 Task: Open a blank sheet, save the file as Dubai.doc Insert a picture of 'Dubai'with name   Dubai.png  Change shape height to 9.4 select the picture, apply border and shading with setting 3-D, style Dashed line, color Yellow and width 1 pt
Action: Mouse moved to (30, 28)
Screenshot: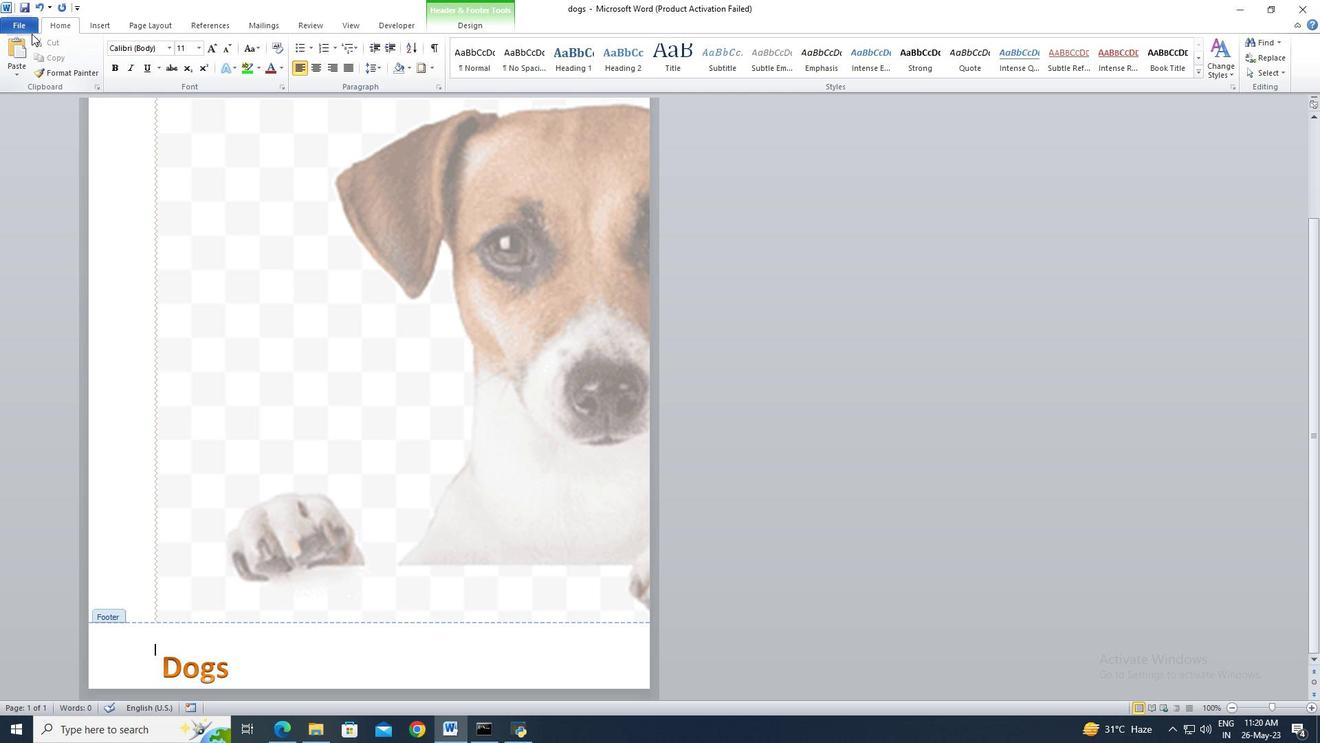 
Action: Mouse pressed left at (30, 28)
Screenshot: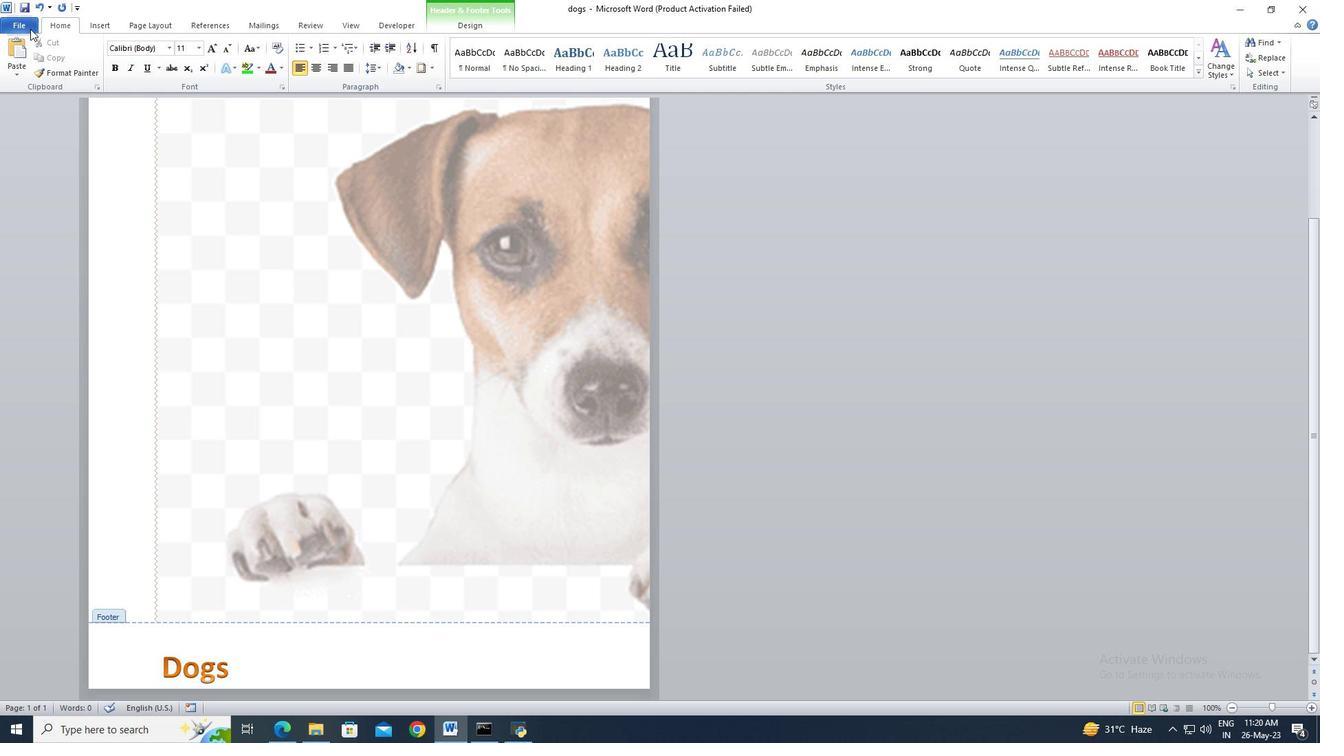
Action: Mouse moved to (37, 181)
Screenshot: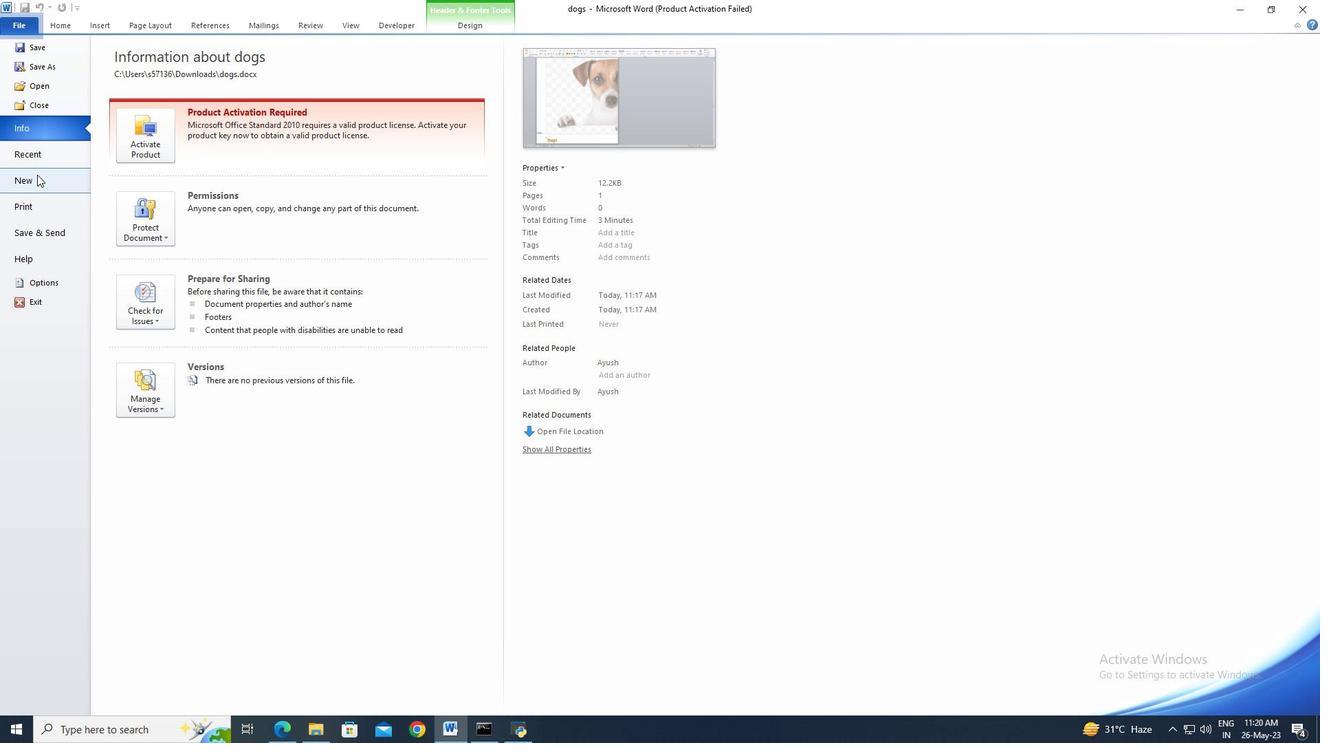 
Action: Mouse pressed left at (37, 181)
Screenshot: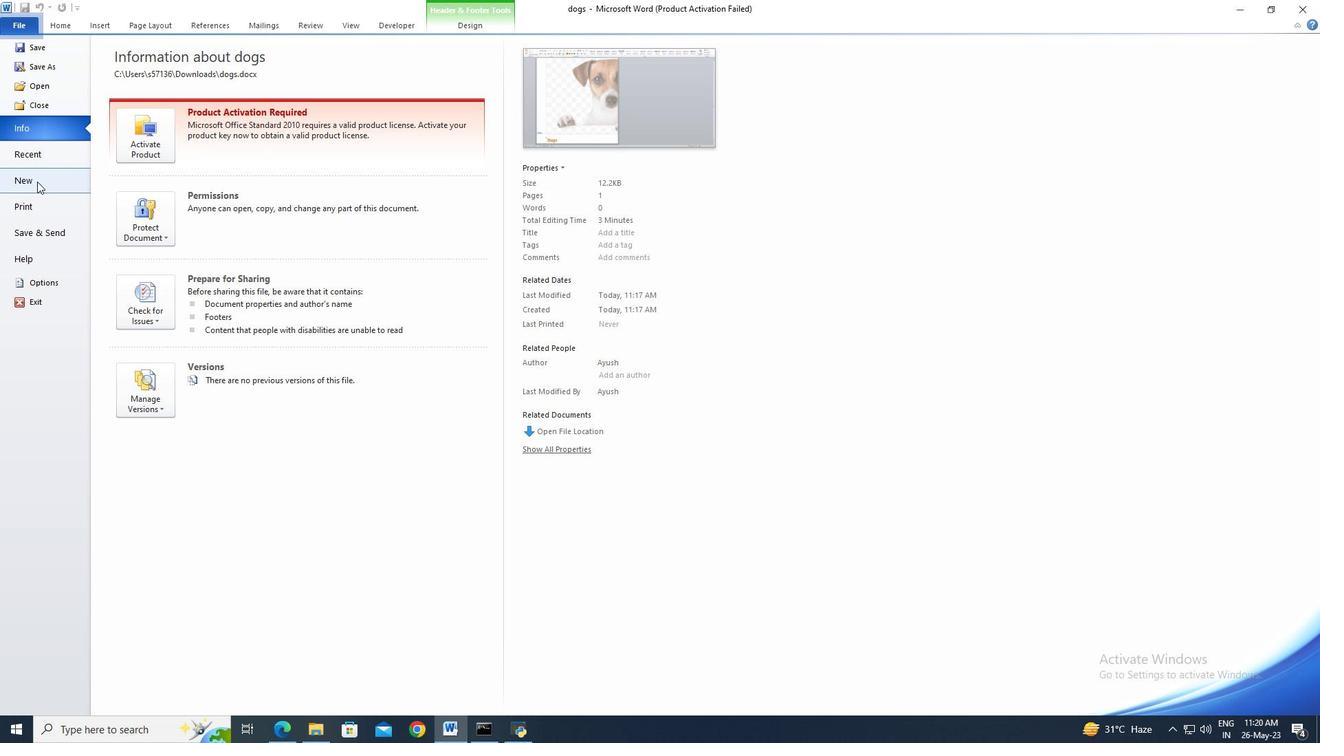 
Action: Mouse moved to (682, 333)
Screenshot: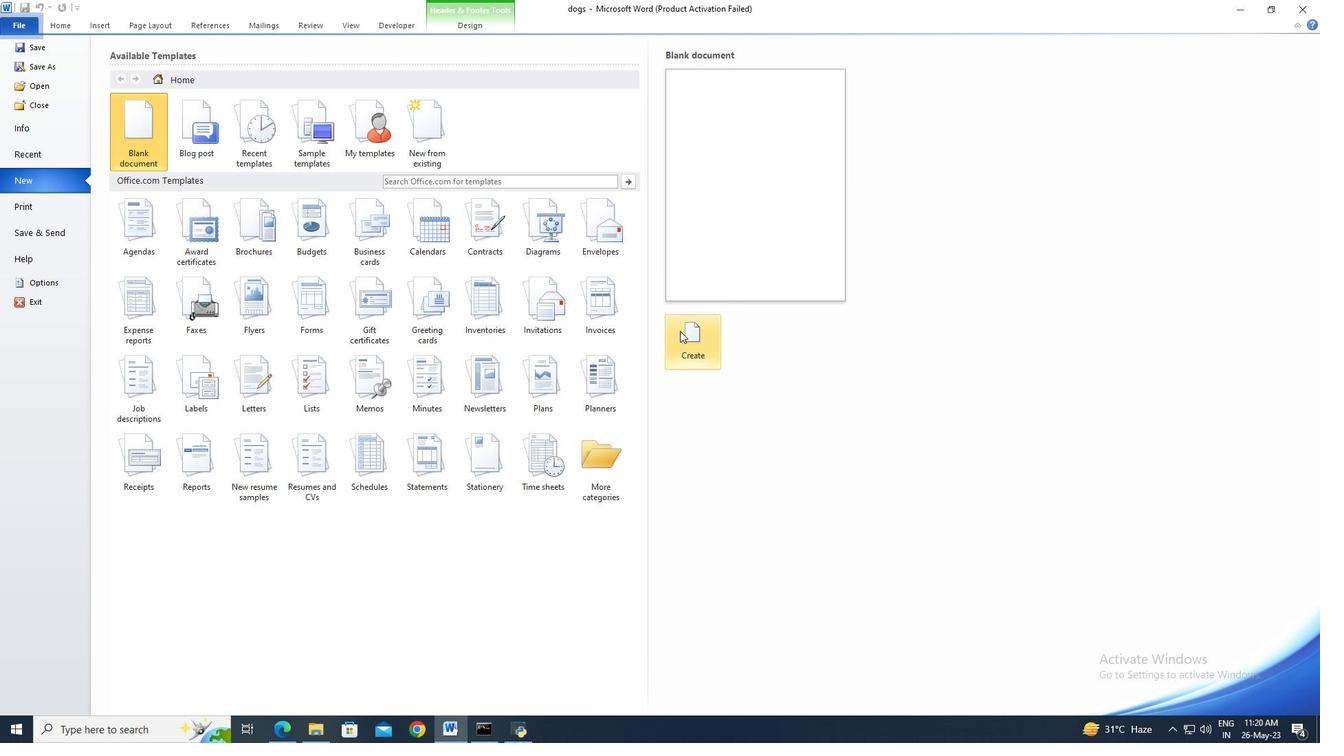 
Action: Mouse pressed left at (682, 333)
Screenshot: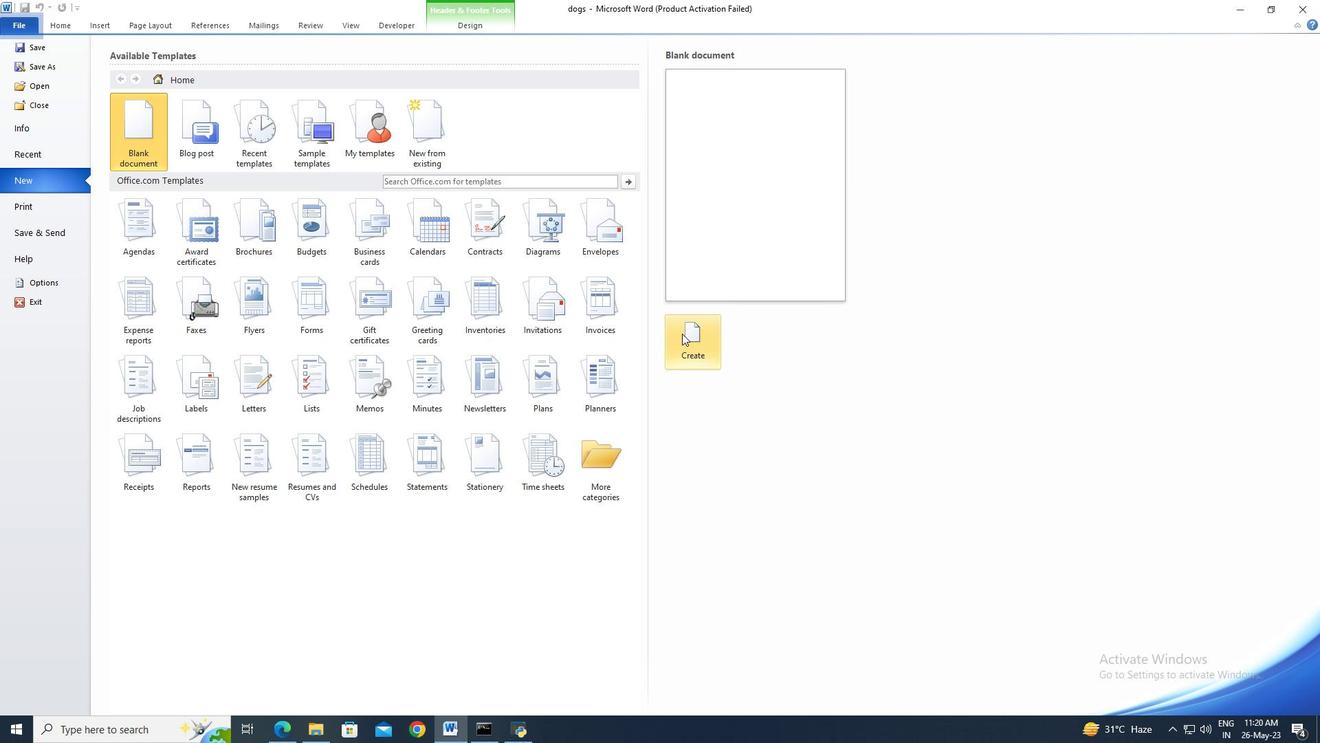 
Action: Mouse moved to (34, 29)
Screenshot: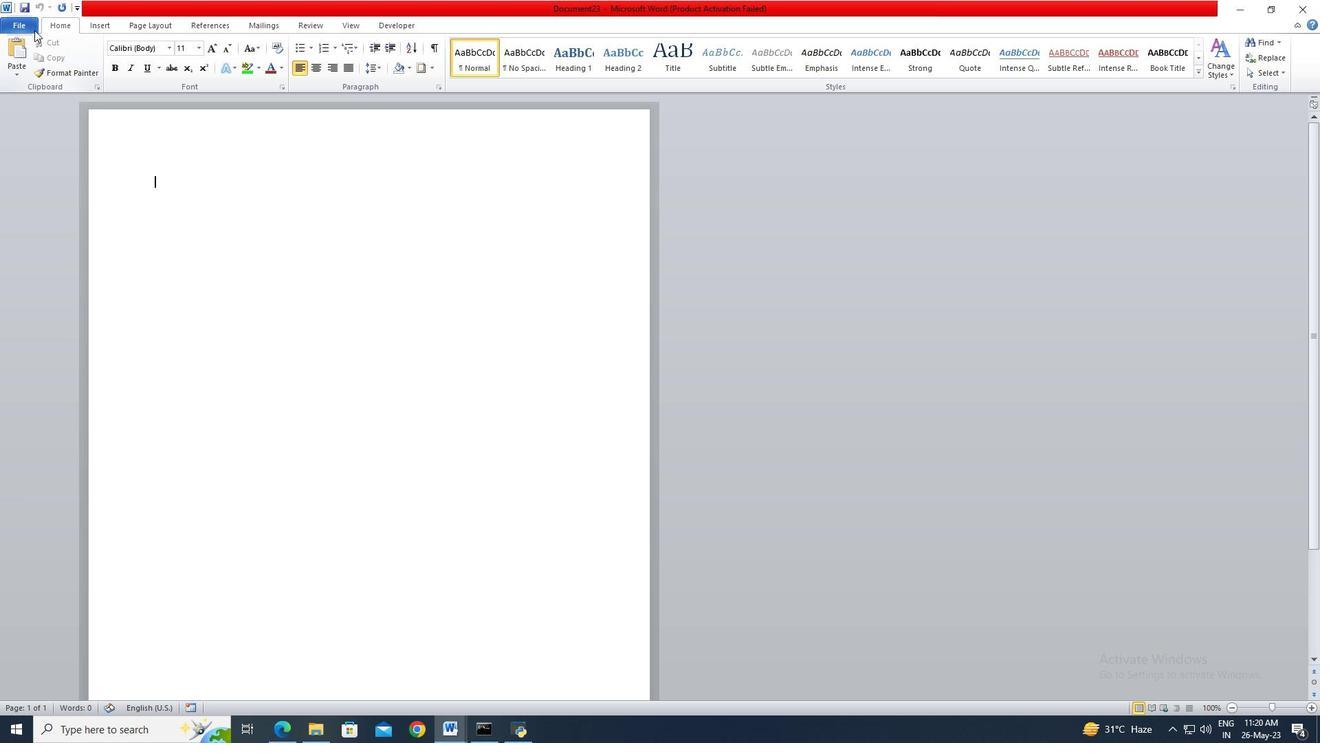 
Action: Mouse pressed left at (34, 29)
Screenshot: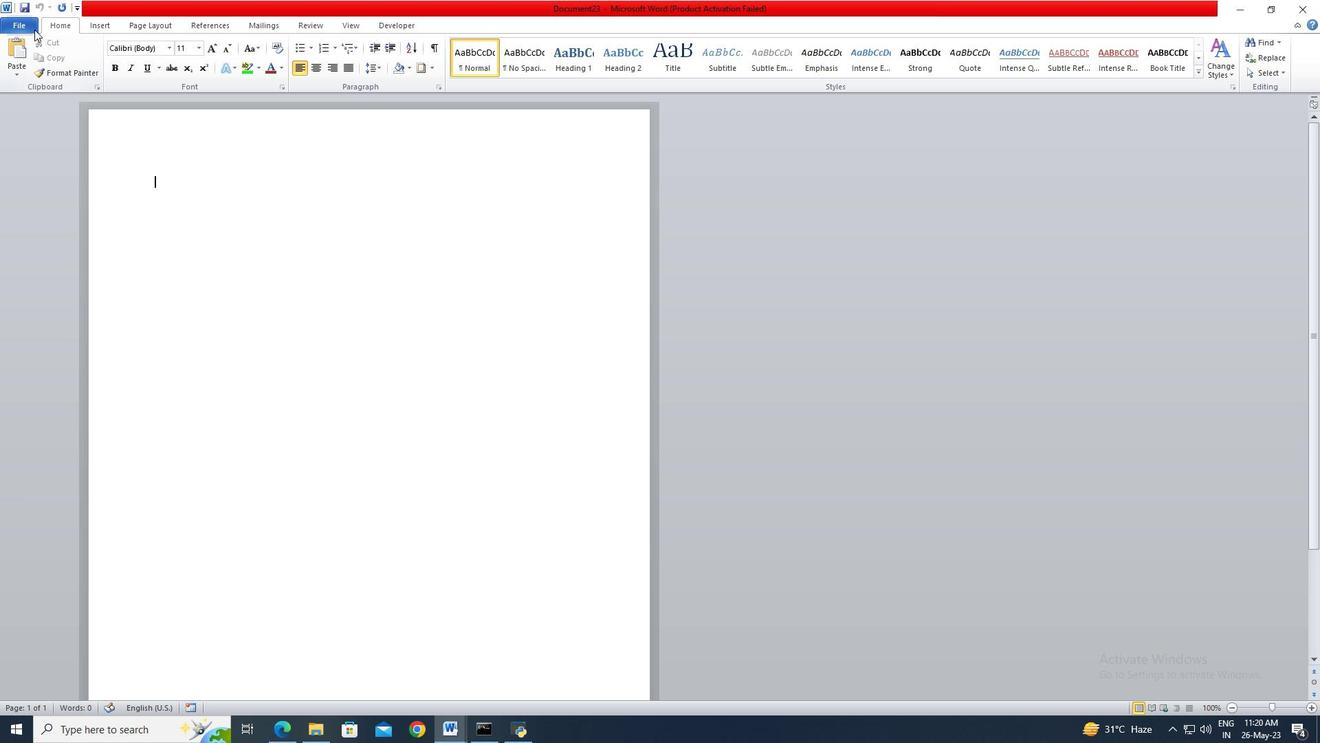
Action: Mouse moved to (38, 66)
Screenshot: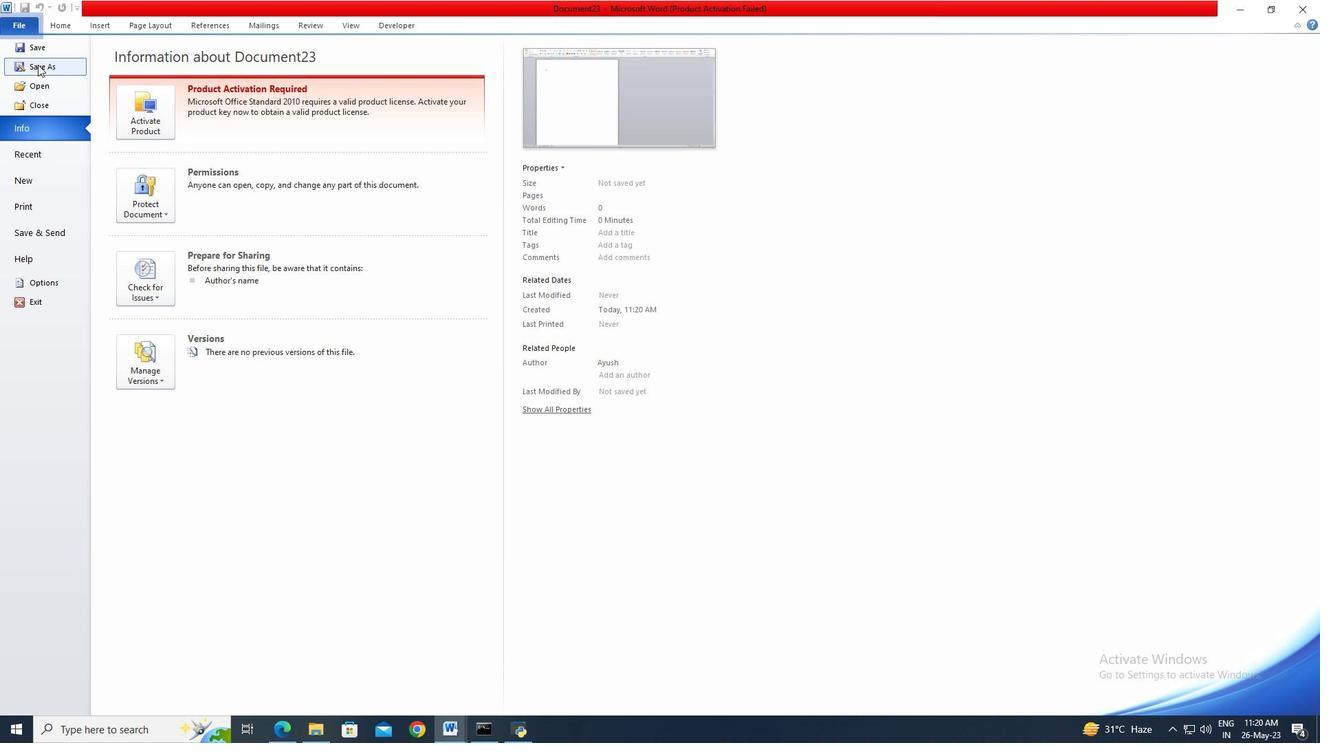 
Action: Mouse pressed left at (38, 66)
Screenshot: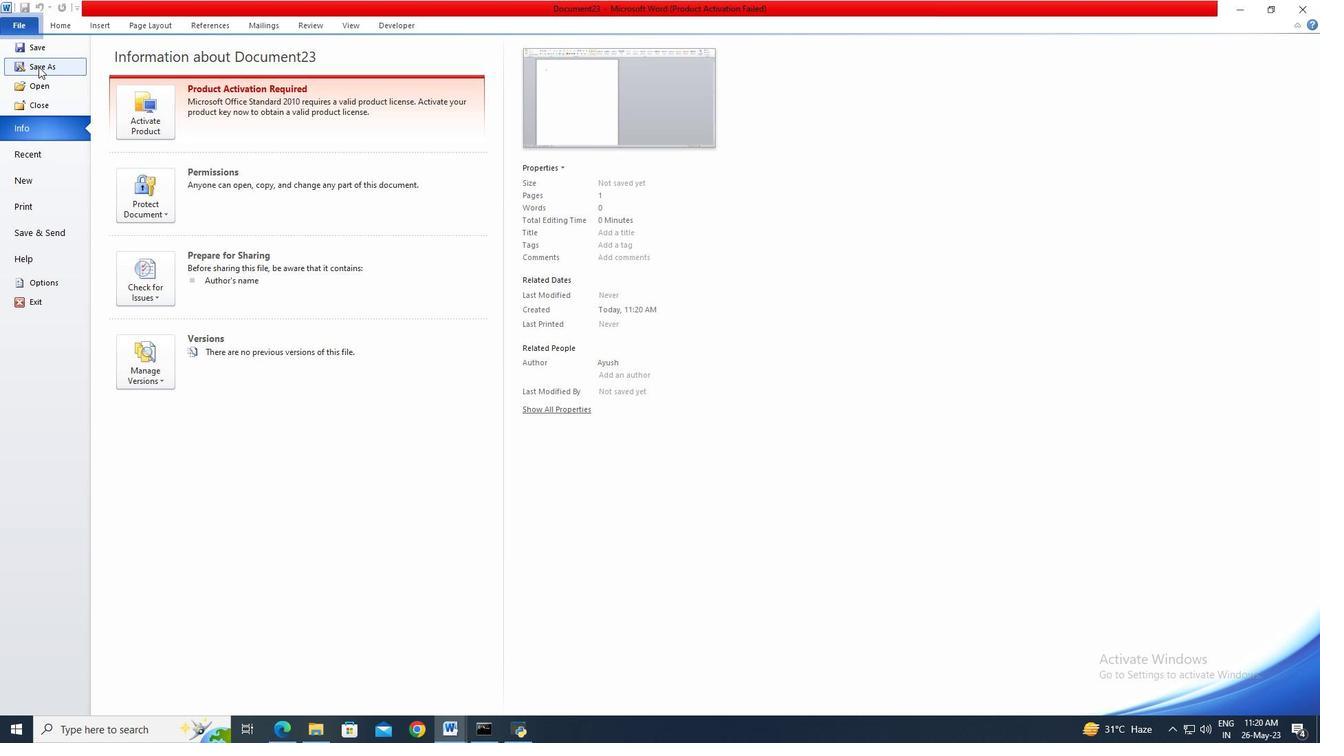 
Action: Mouse moved to (70, 154)
Screenshot: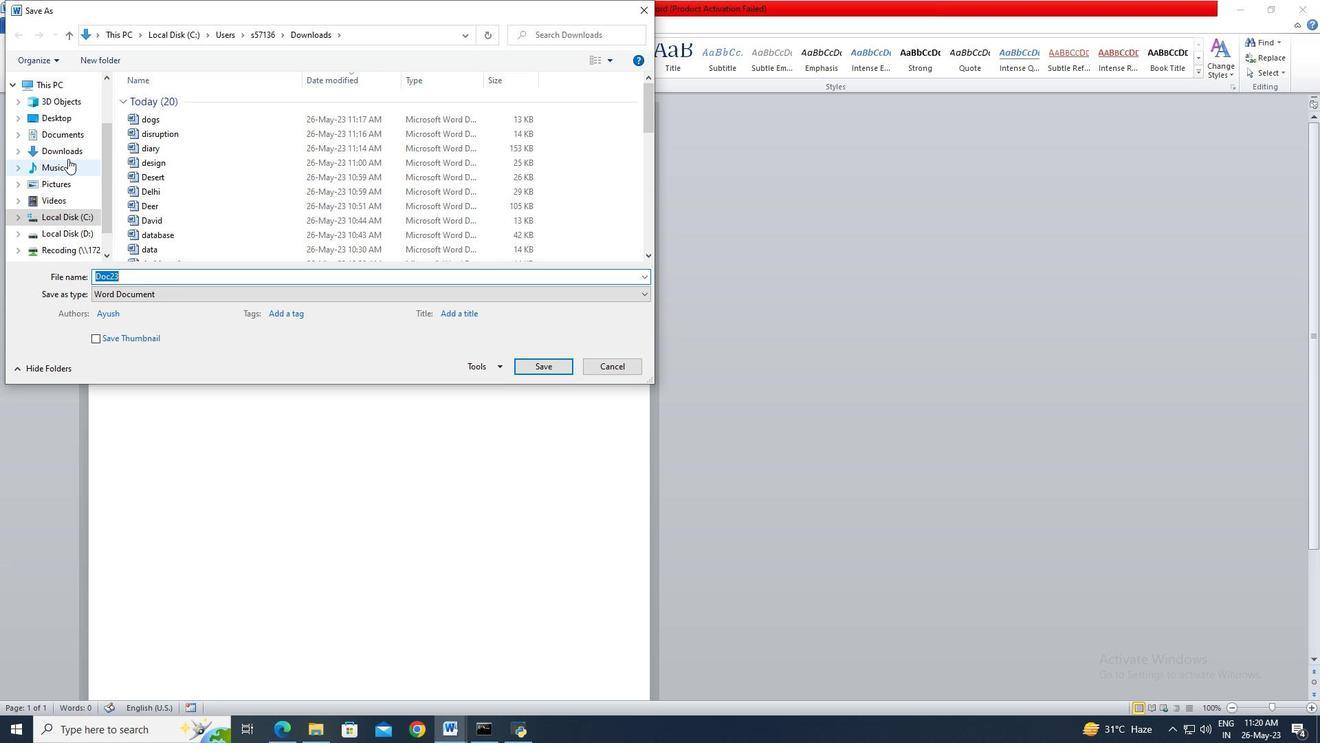 
Action: Mouse pressed left at (70, 154)
Screenshot: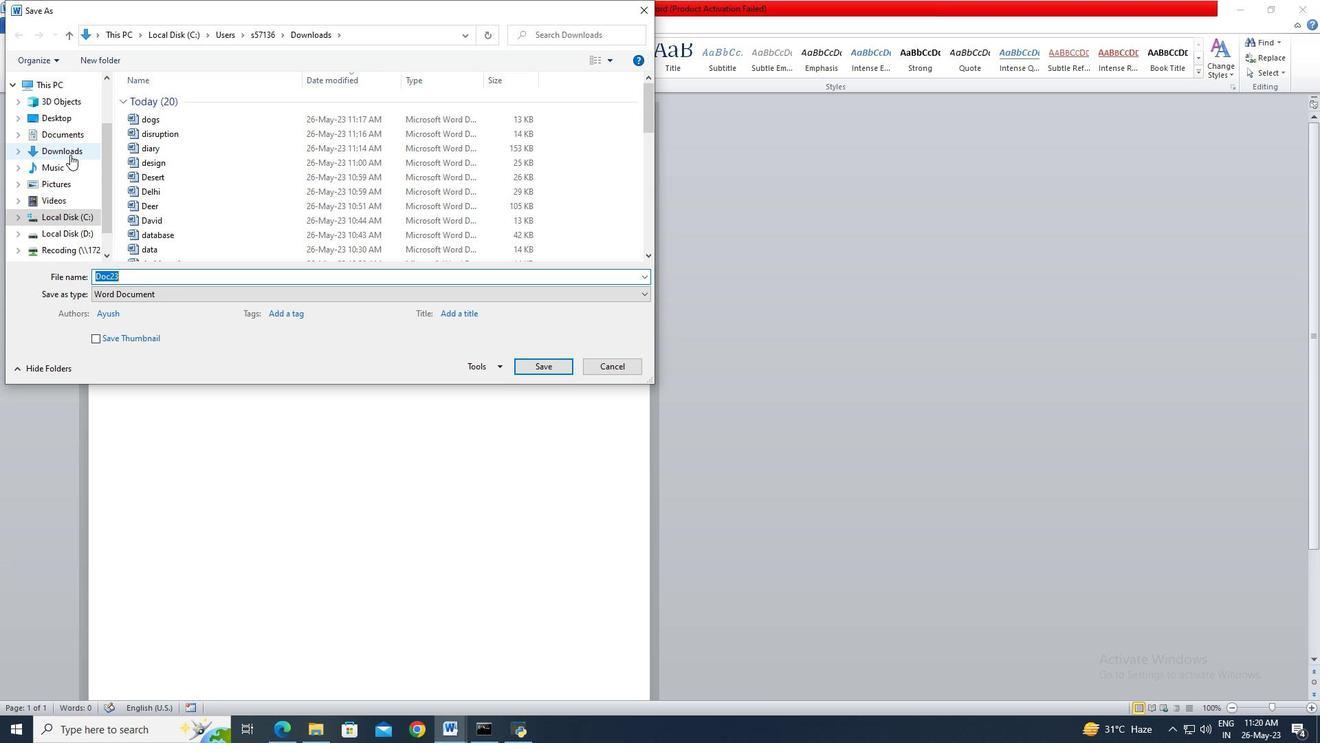 
Action: Mouse moved to (136, 275)
Screenshot: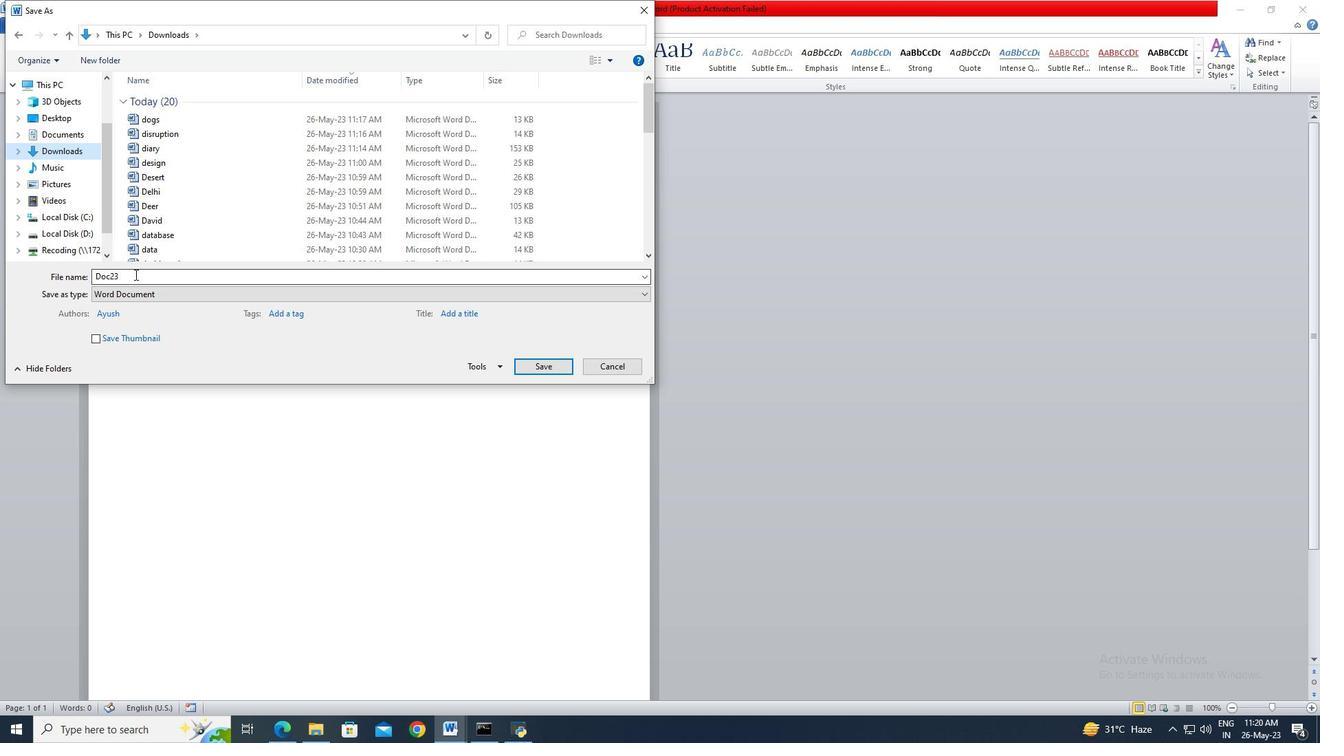 
Action: Mouse pressed left at (136, 275)
Screenshot: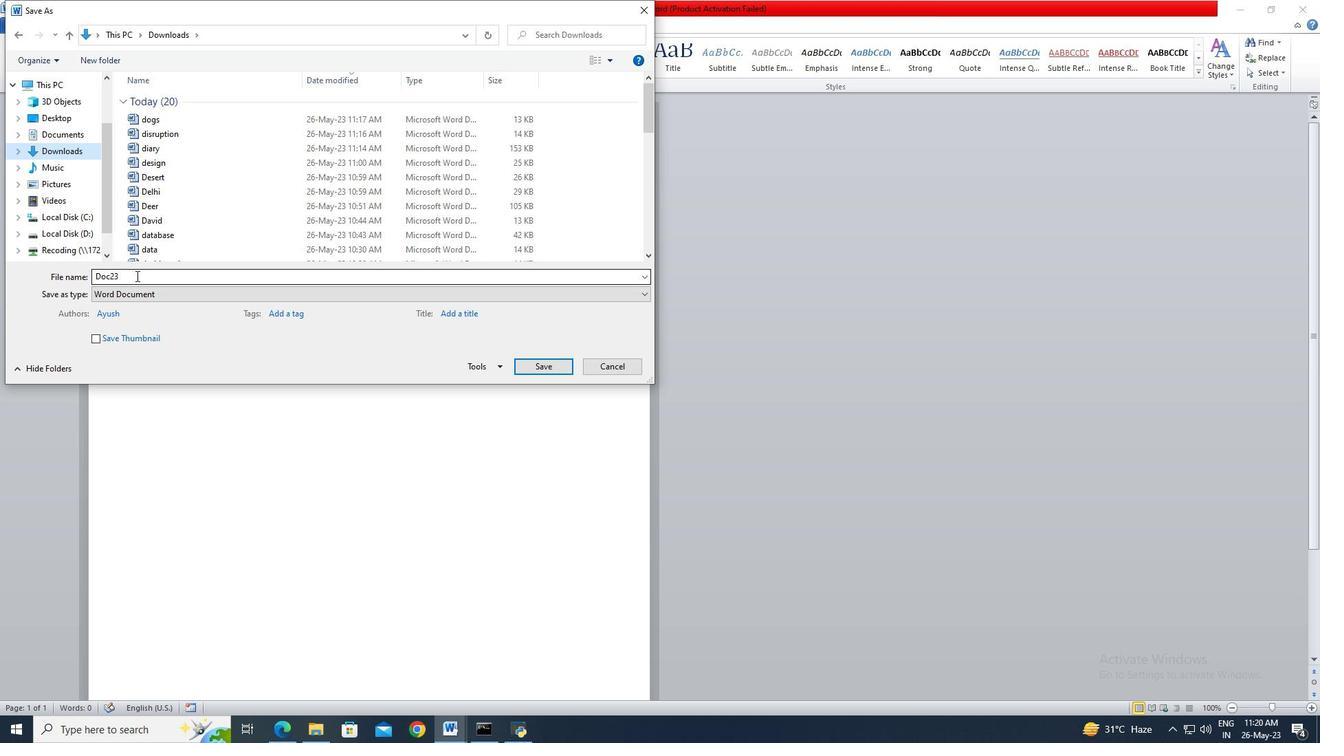 
Action: Key pressed <Key.shift>Dubai
Screenshot: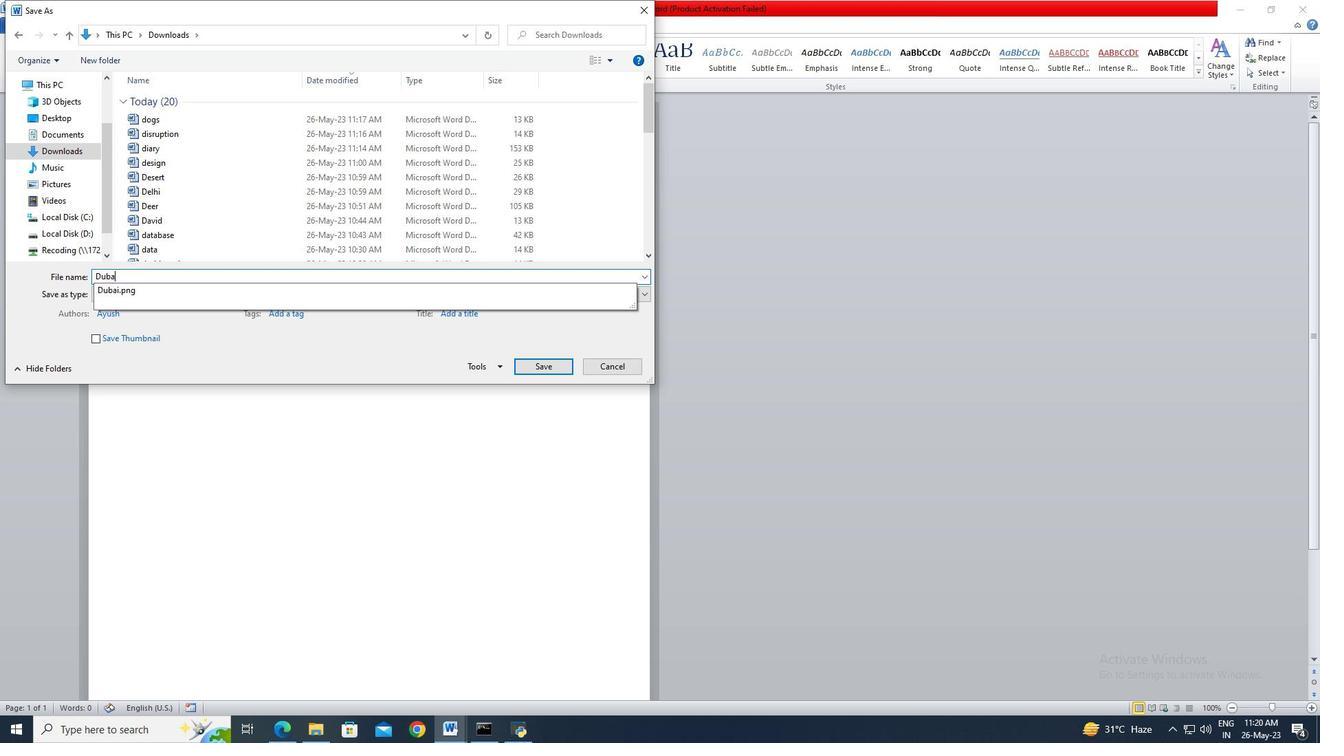 
Action: Mouse moved to (525, 370)
Screenshot: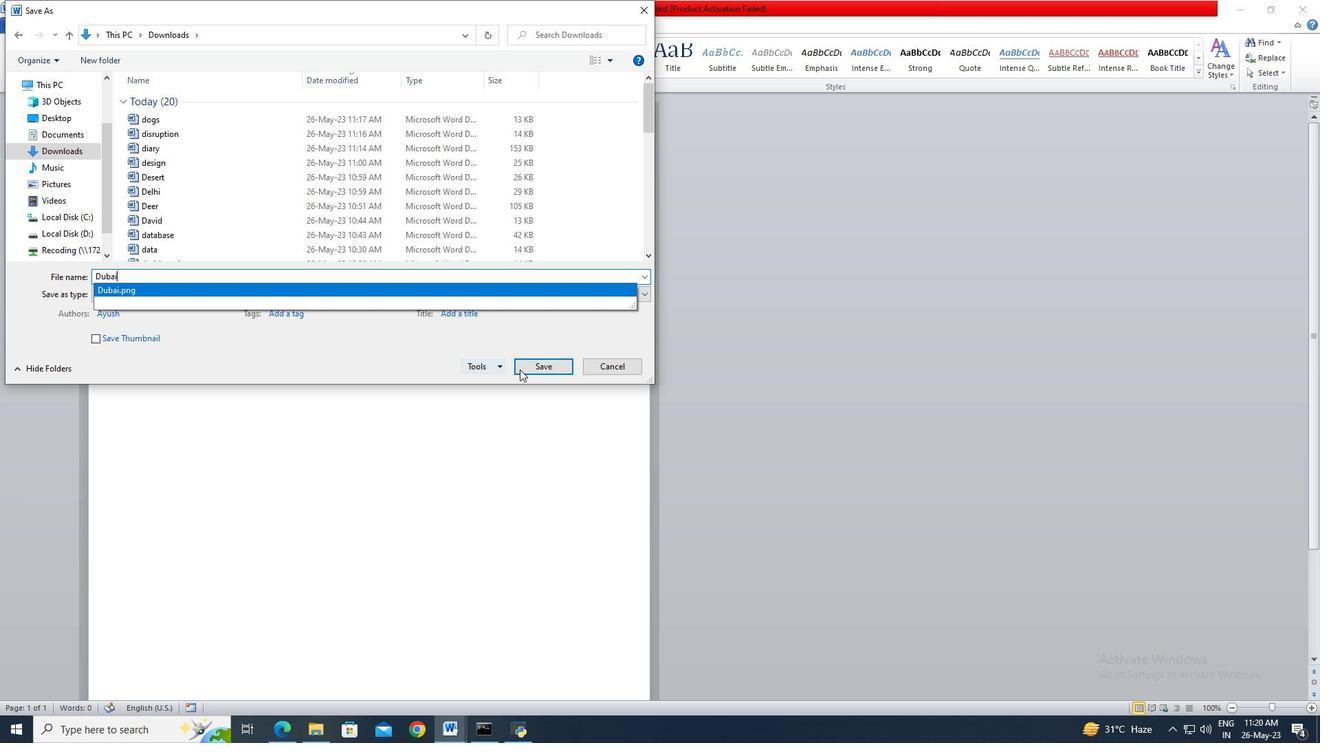 
Action: Mouse pressed left at (525, 370)
Screenshot: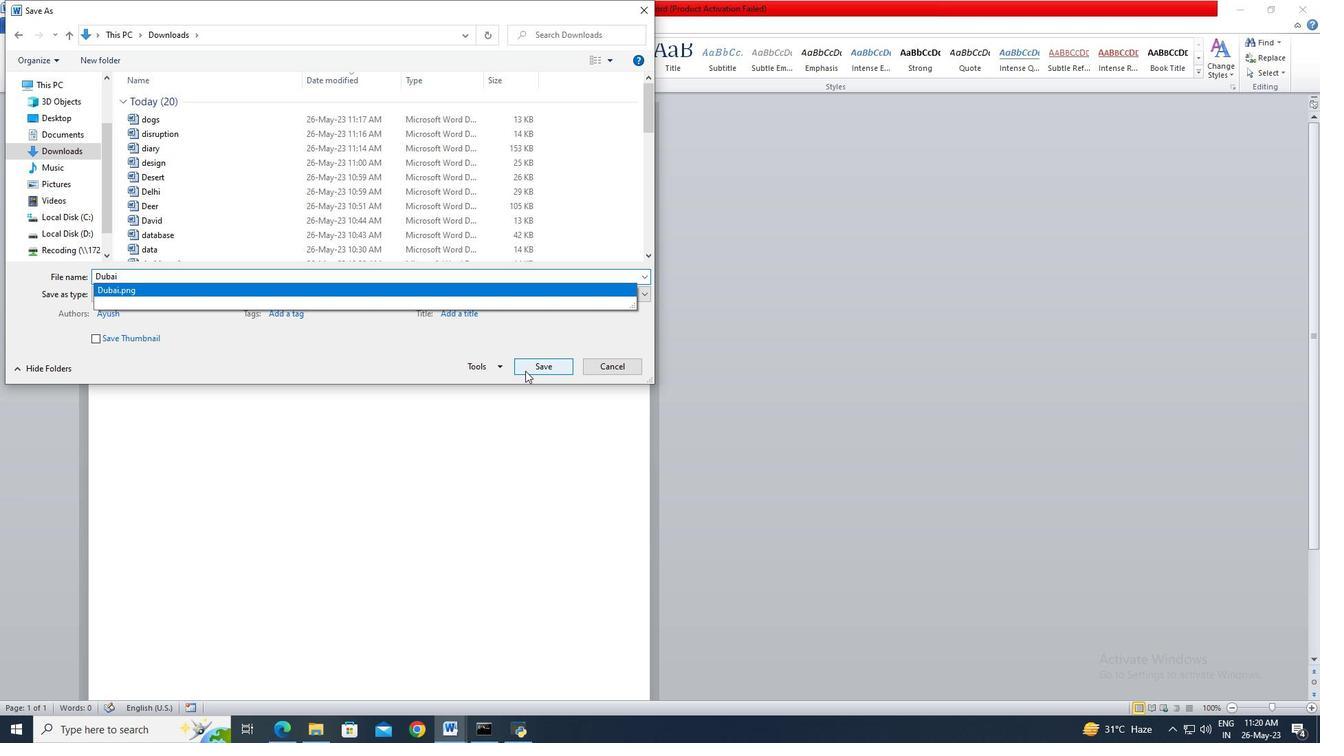 
Action: Mouse moved to (112, 28)
Screenshot: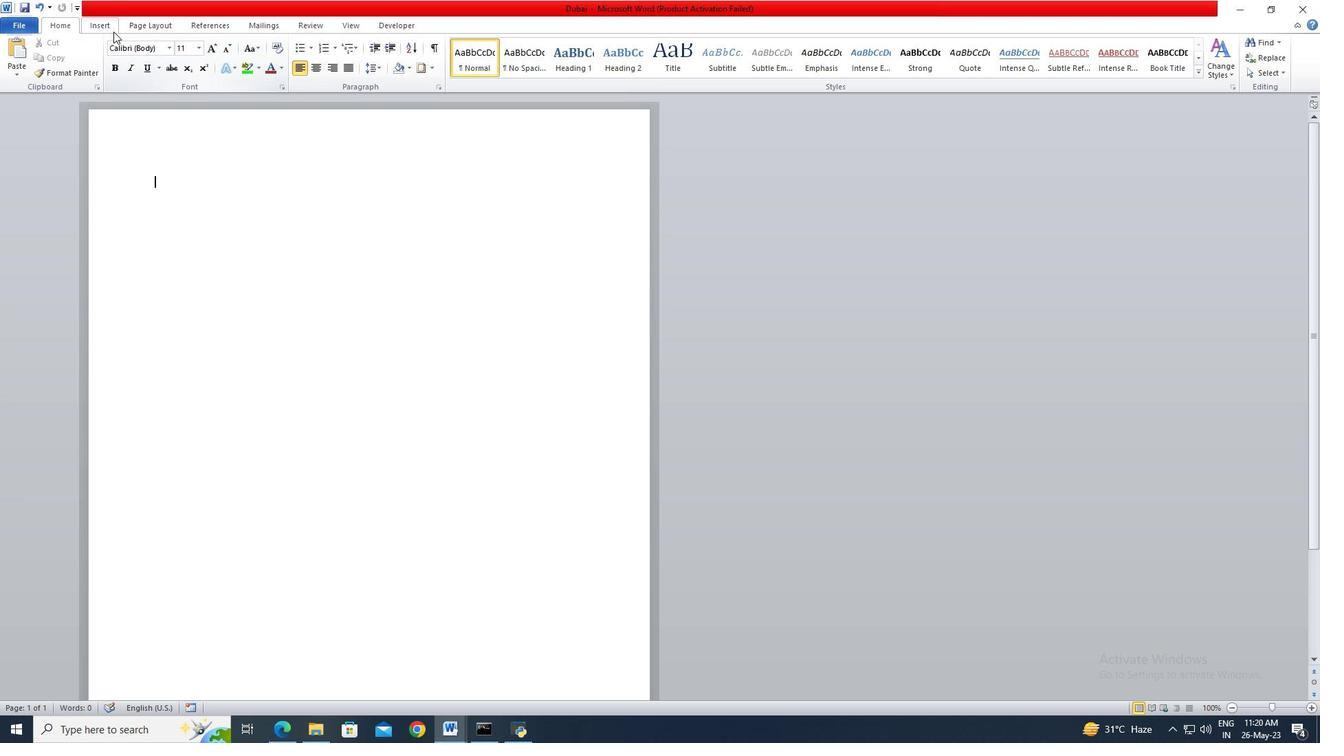 
Action: Mouse pressed left at (112, 28)
Screenshot: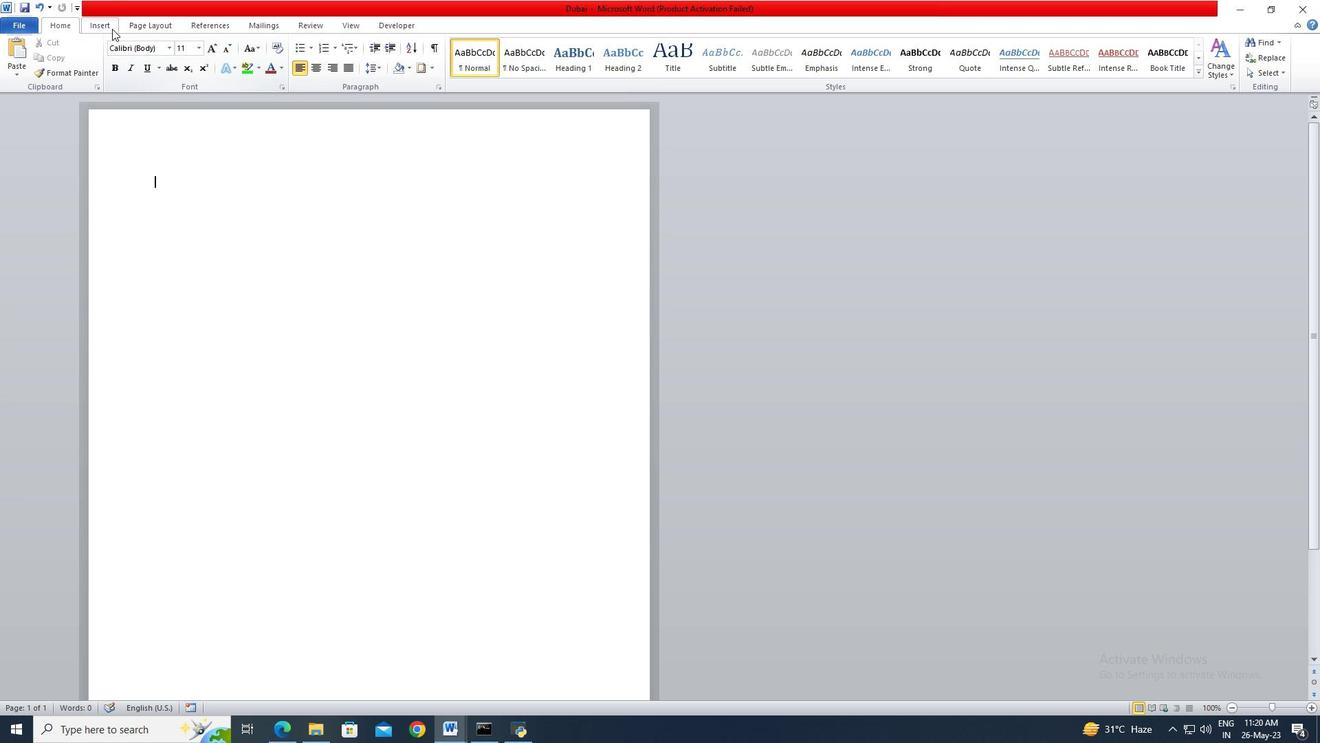 
Action: Mouse moved to (141, 61)
Screenshot: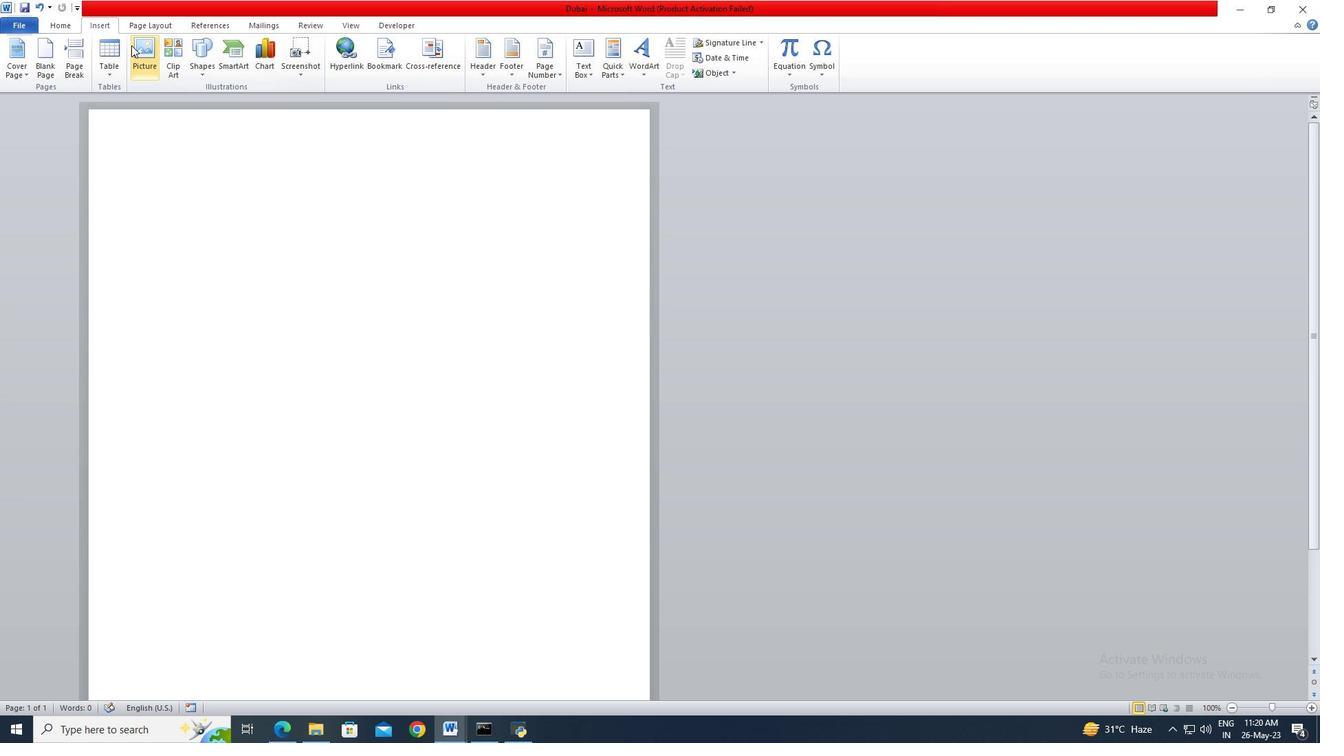 
Action: Mouse pressed left at (141, 61)
Screenshot: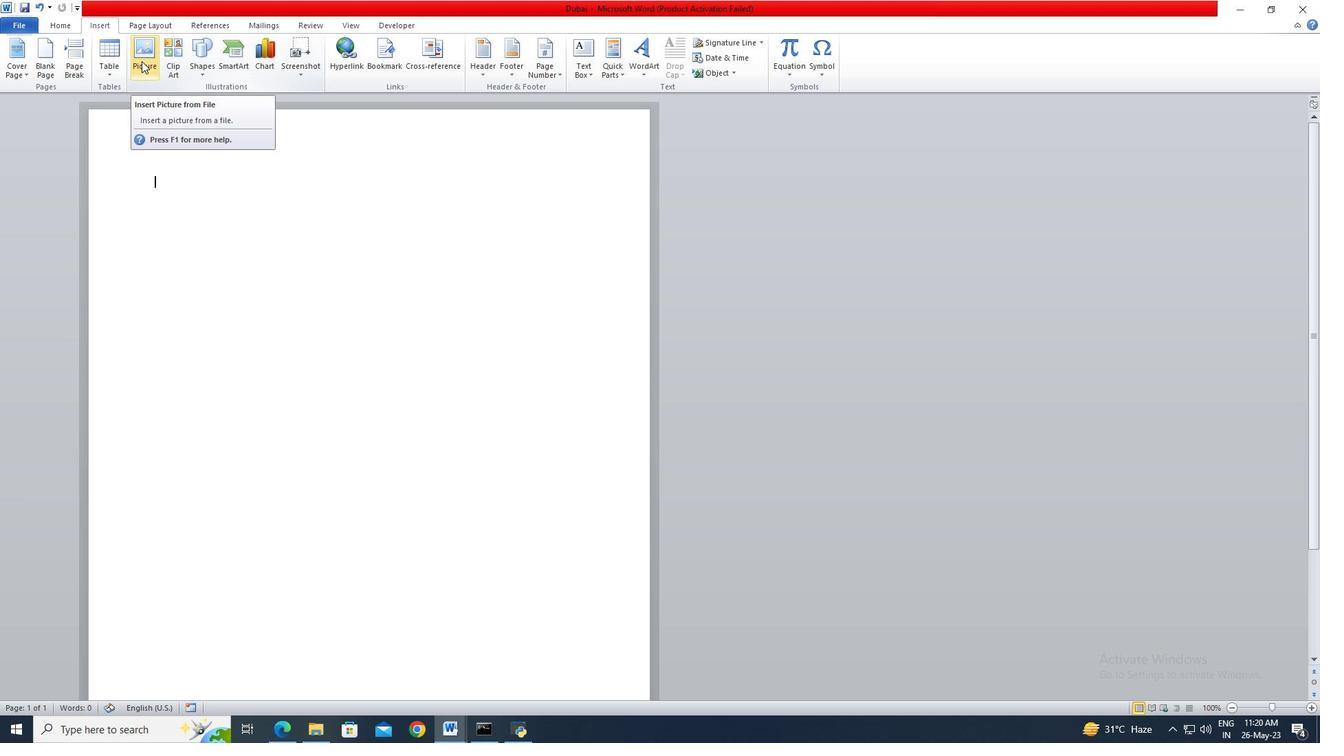 
Action: Mouse moved to (154, 118)
Screenshot: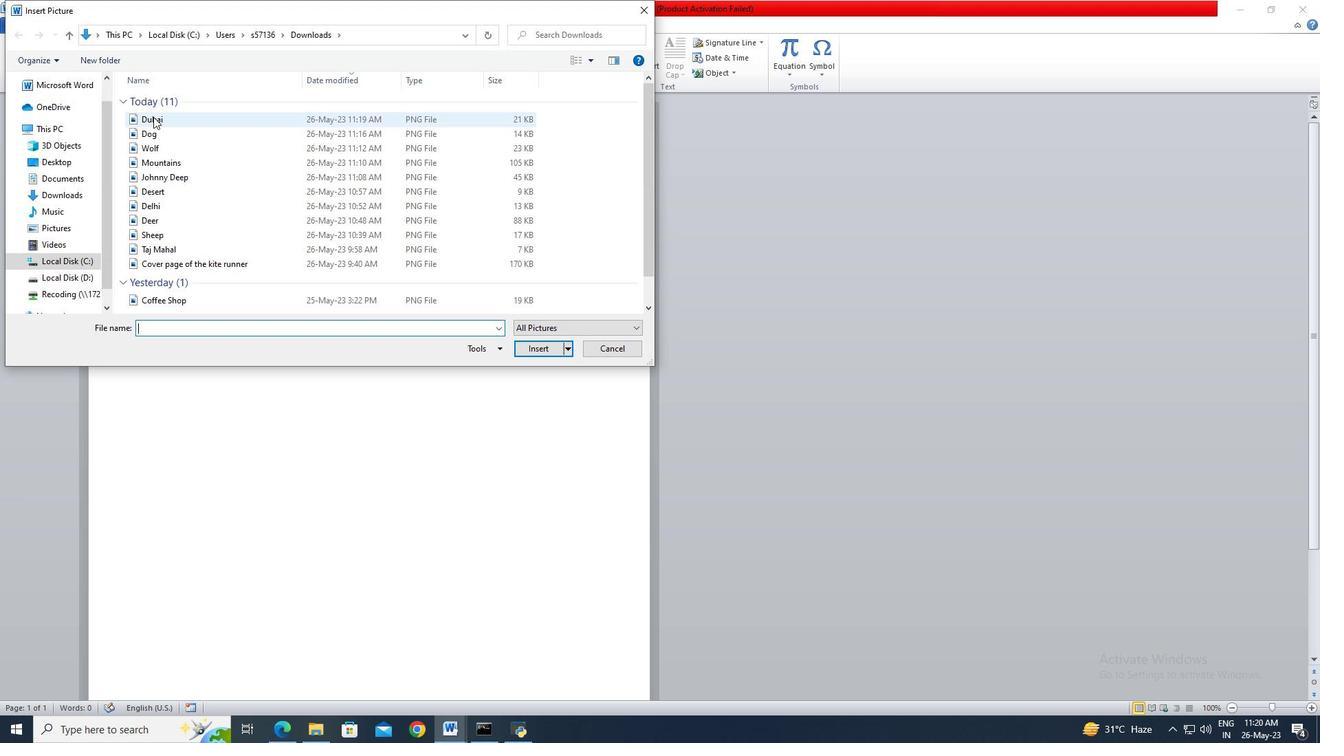 
Action: Mouse pressed left at (154, 118)
Screenshot: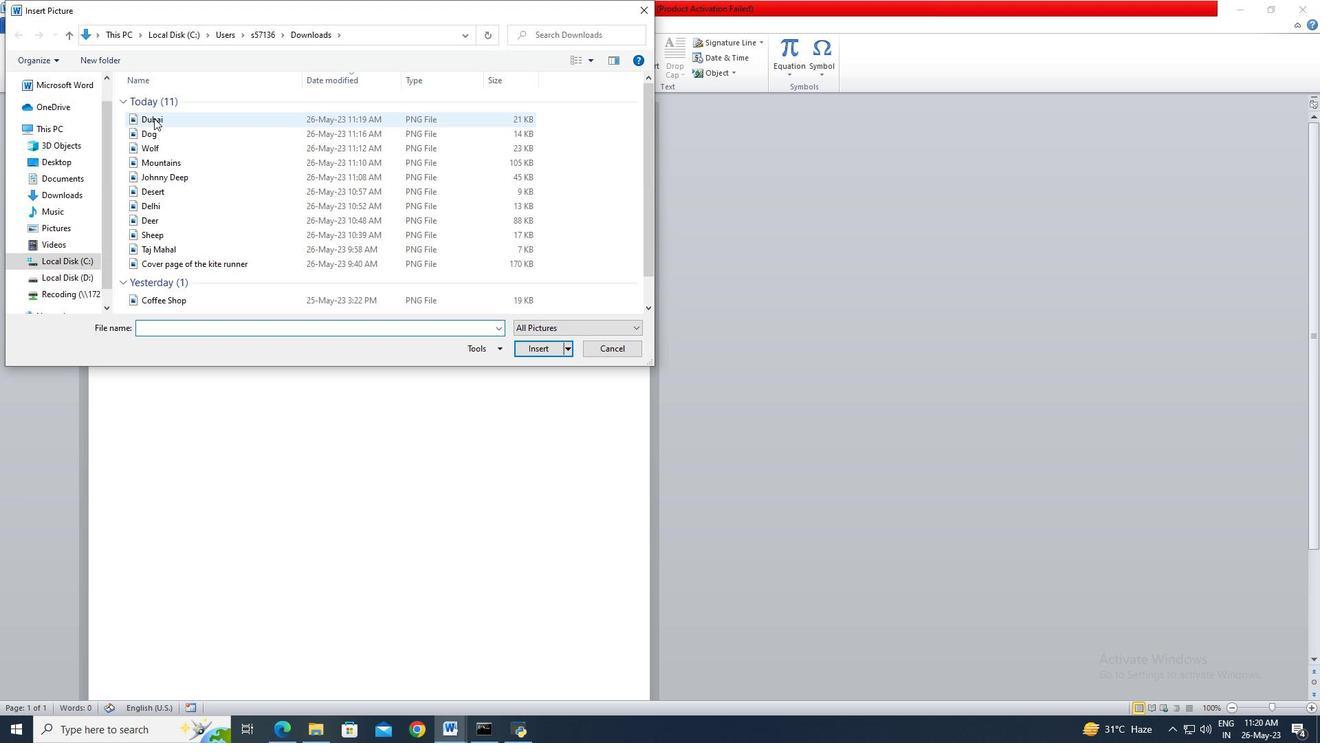 
Action: Mouse moved to (525, 348)
Screenshot: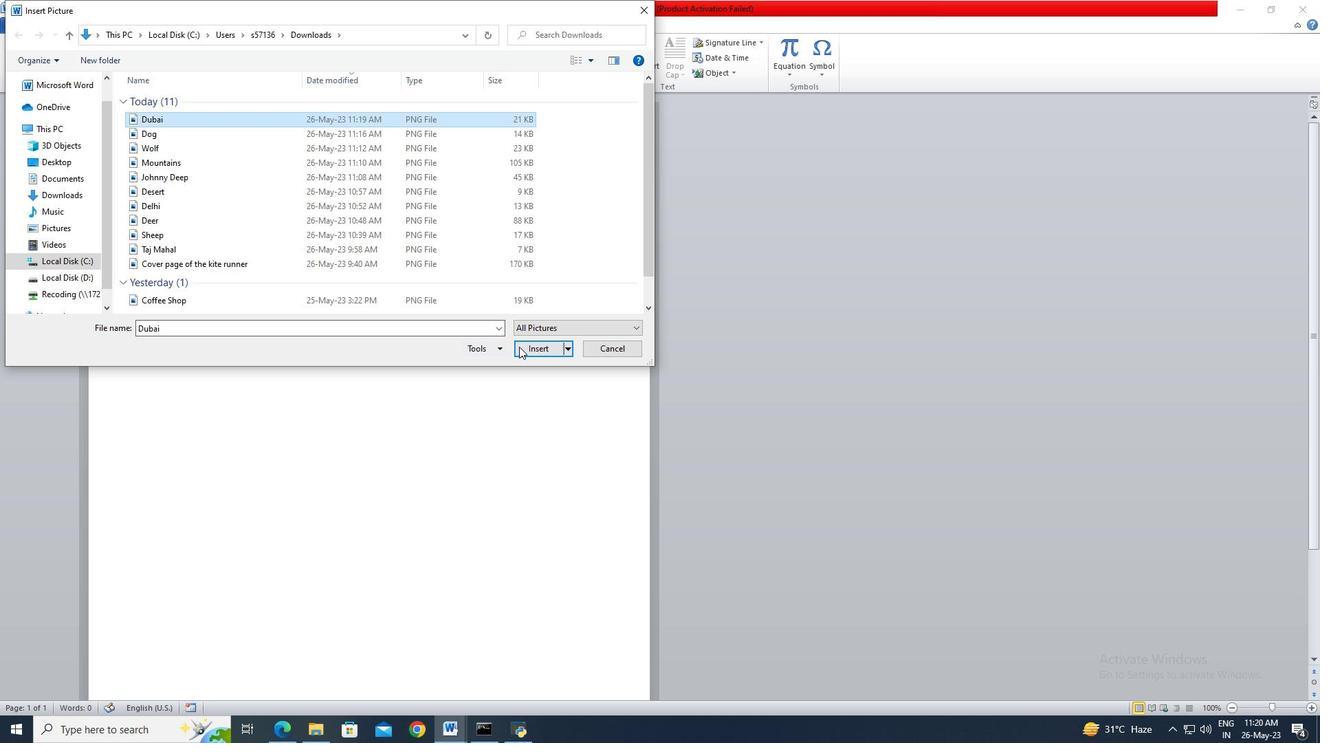 
Action: Mouse pressed left at (525, 348)
Screenshot: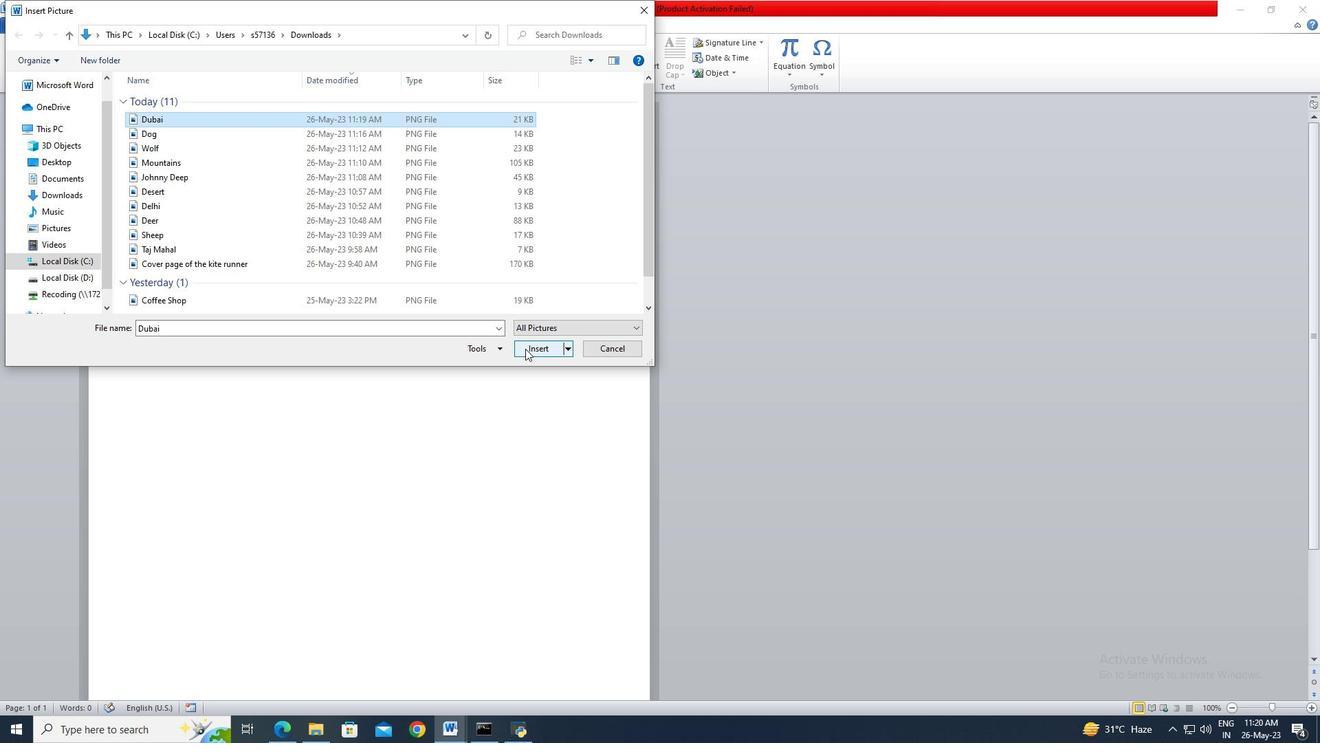 
Action: Mouse moved to (1284, 51)
Screenshot: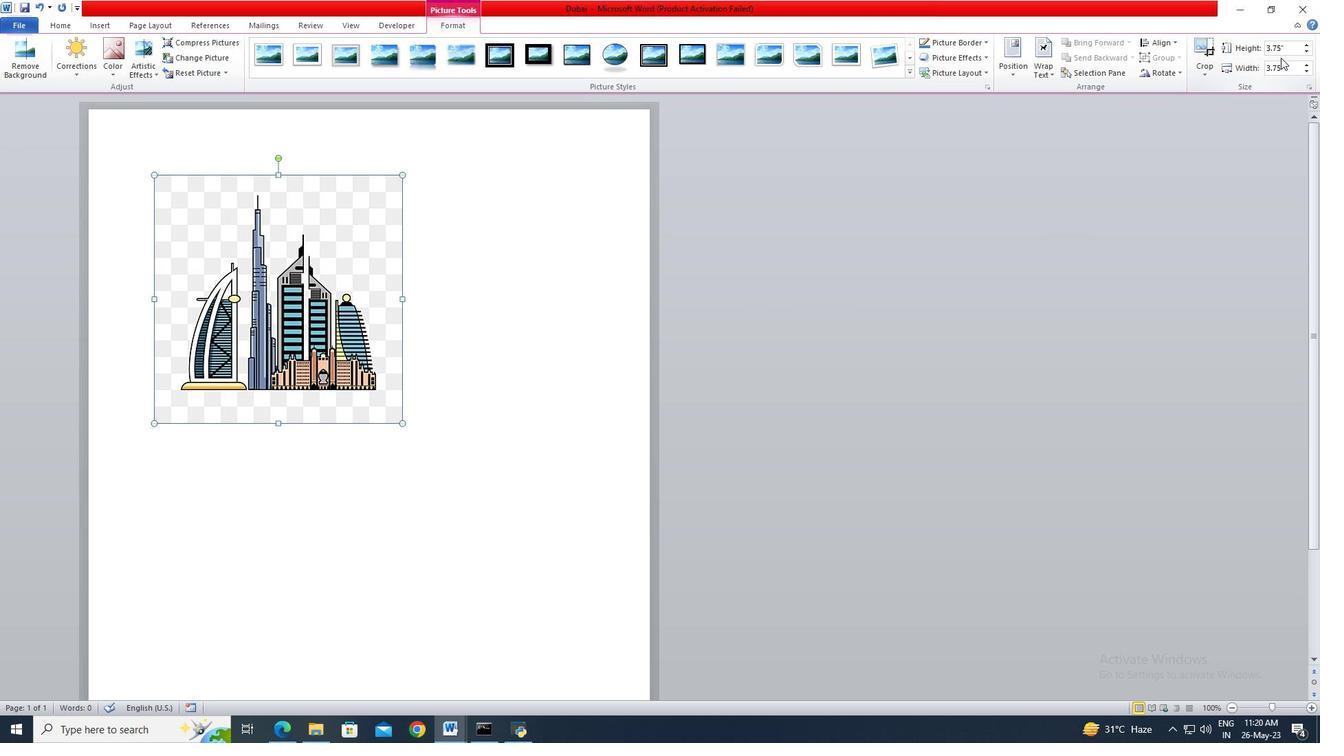 
Action: Mouse pressed left at (1284, 51)
Screenshot: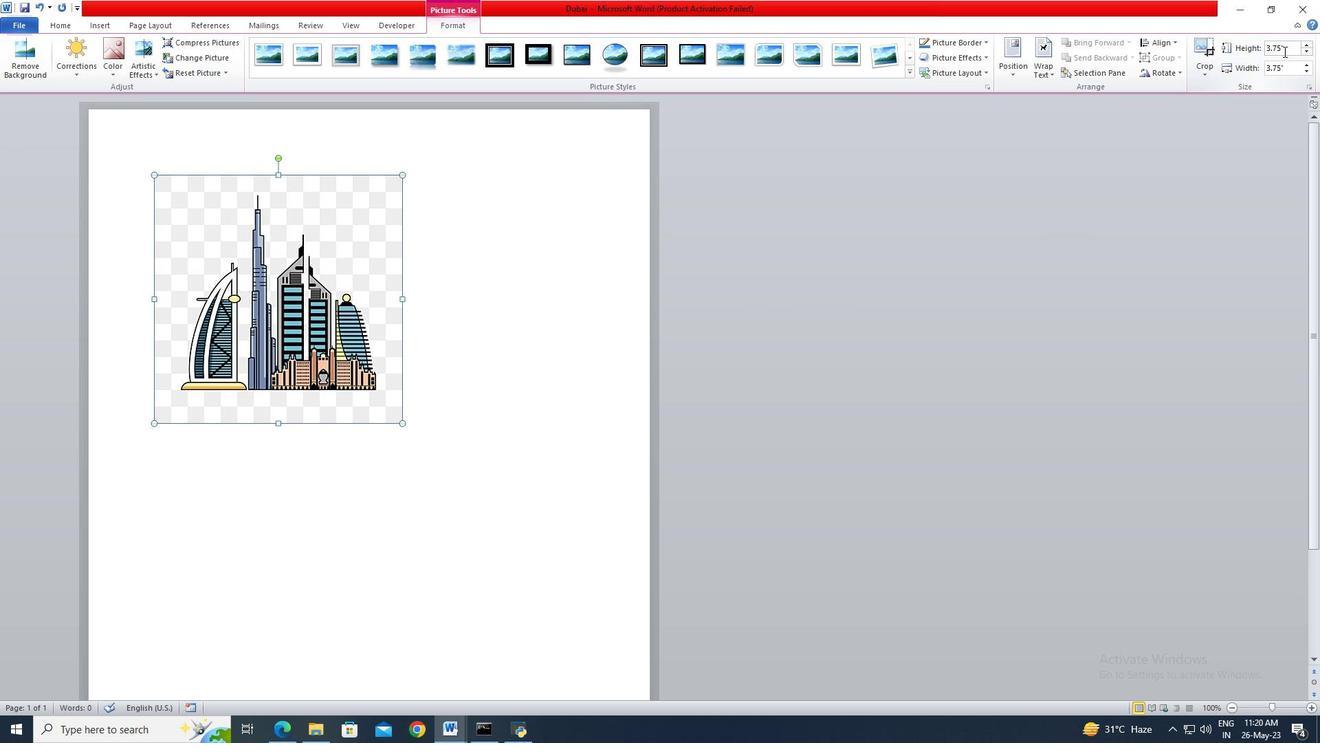 
Action: Key pressed 9.4<Key.enter>
Screenshot: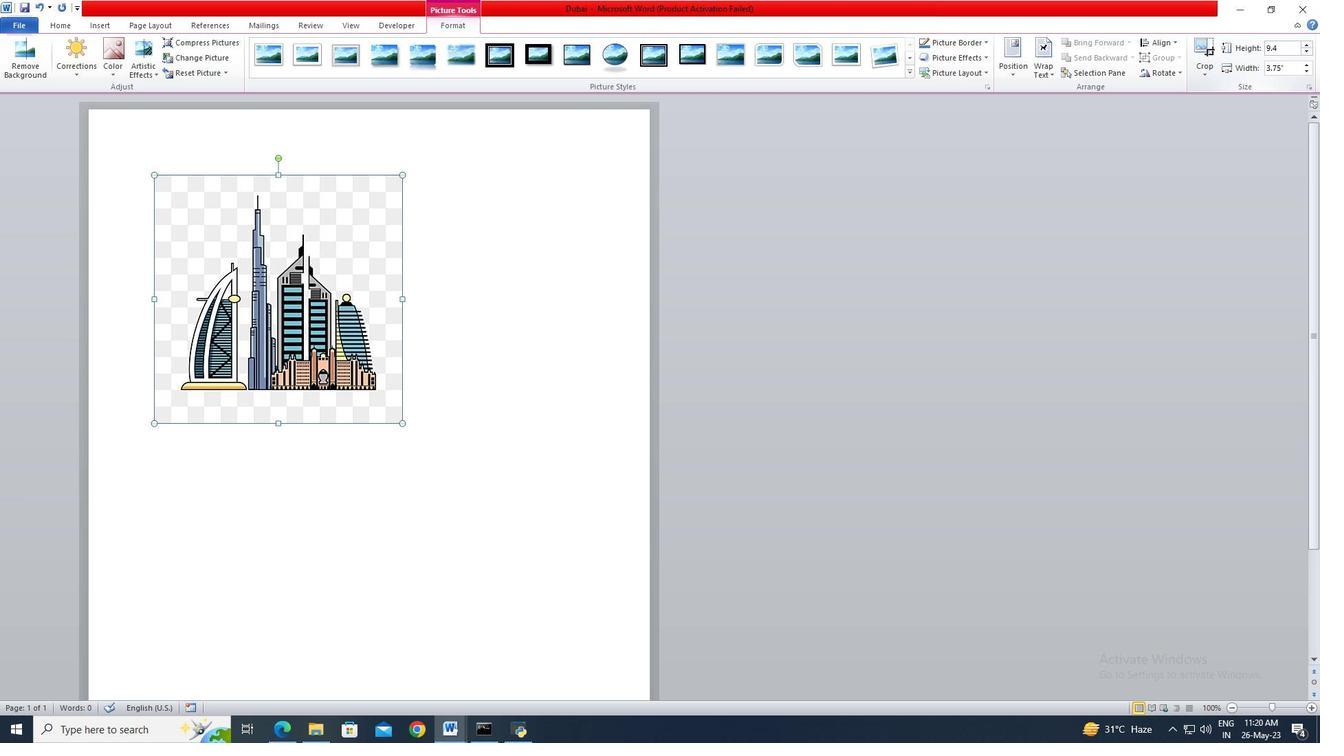 
Action: Mouse moved to (70, 30)
Screenshot: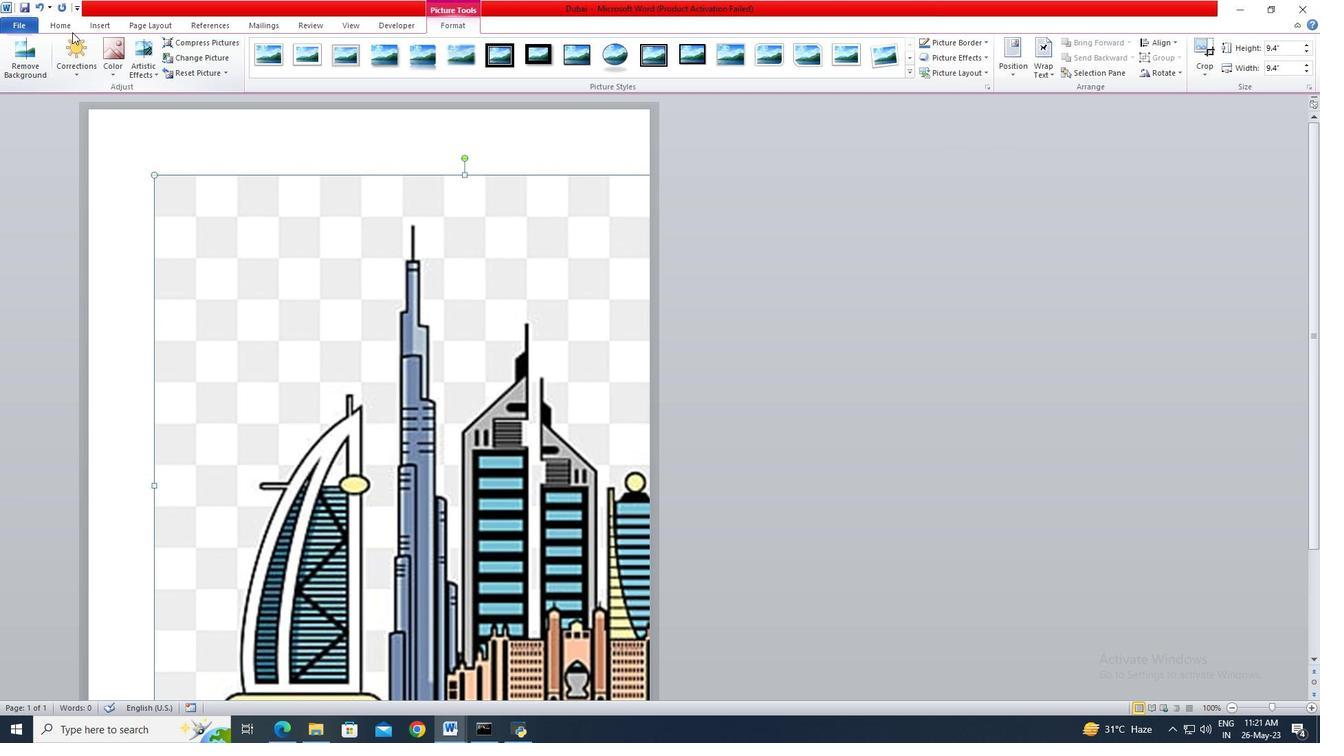 
Action: Mouse pressed left at (70, 30)
Screenshot: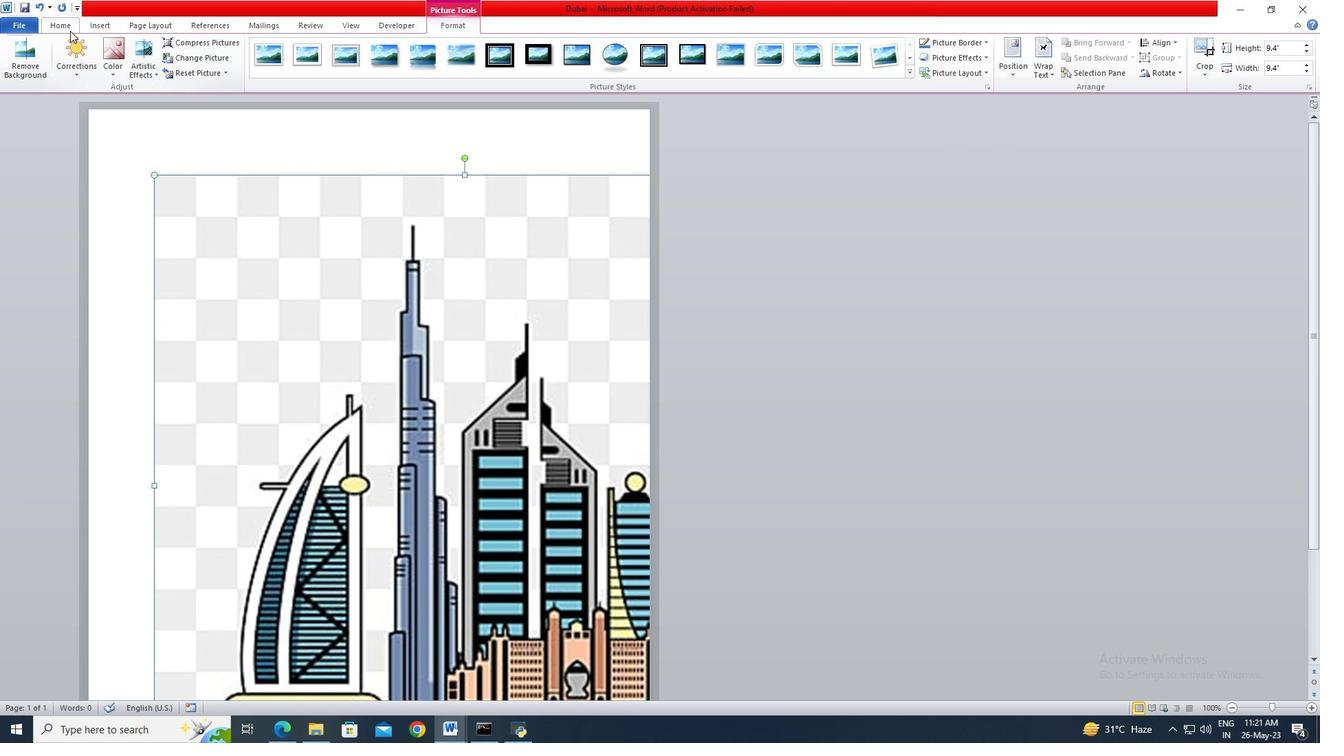 
Action: Mouse moved to (434, 70)
Screenshot: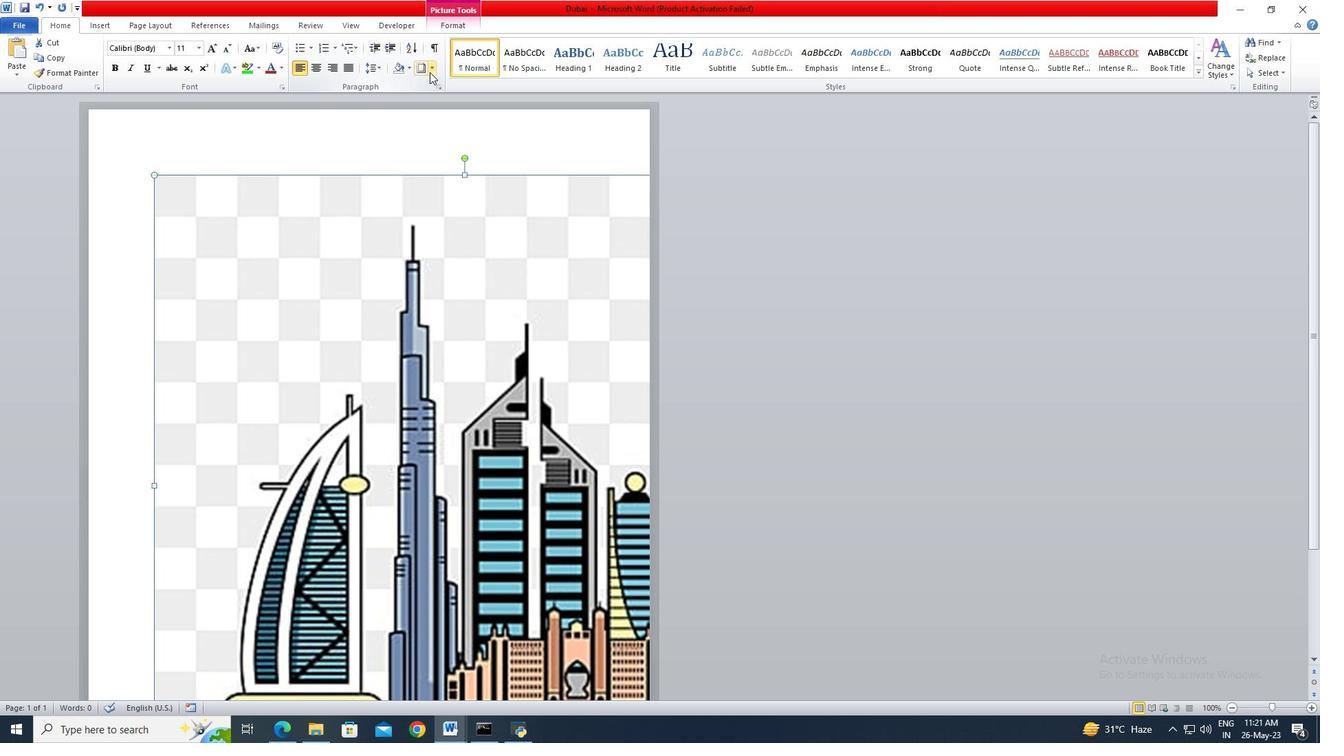 
Action: Mouse pressed left at (434, 70)
Screenshot: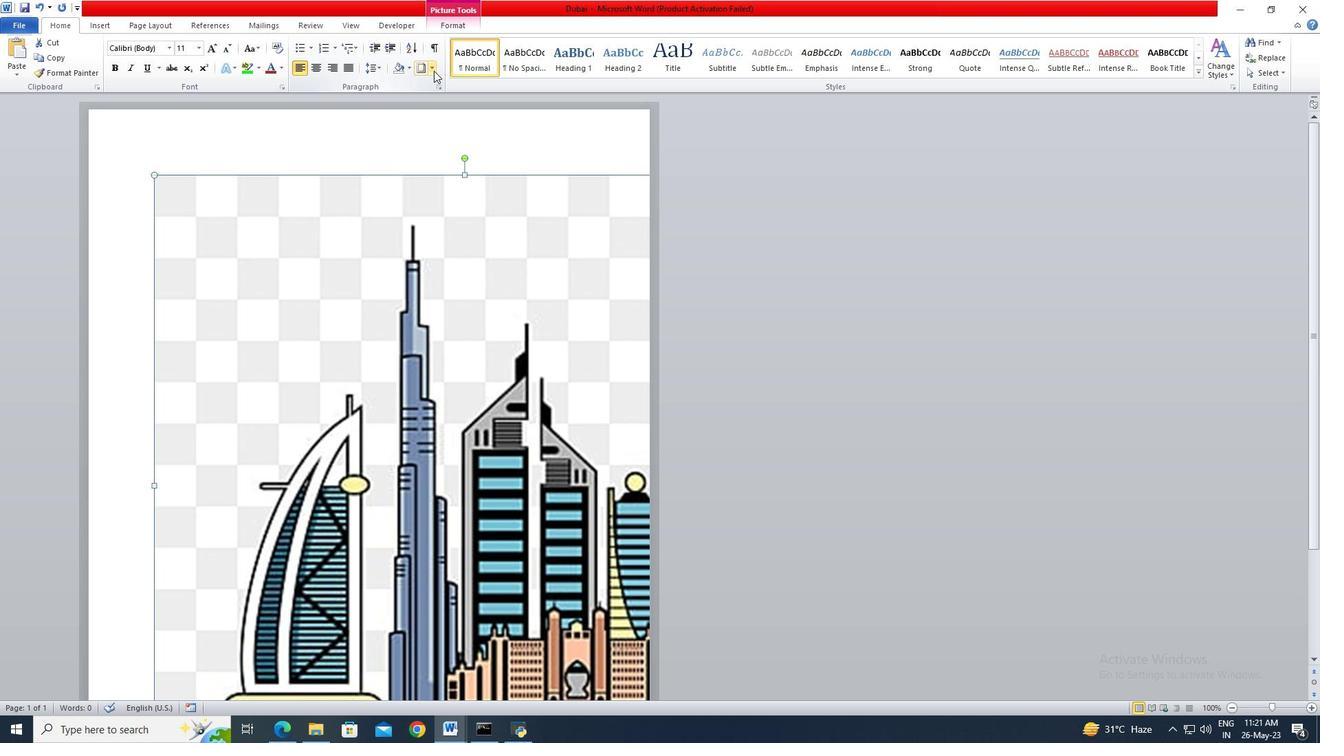 
Action: Mouse moved to (472, 328)
Screenshot: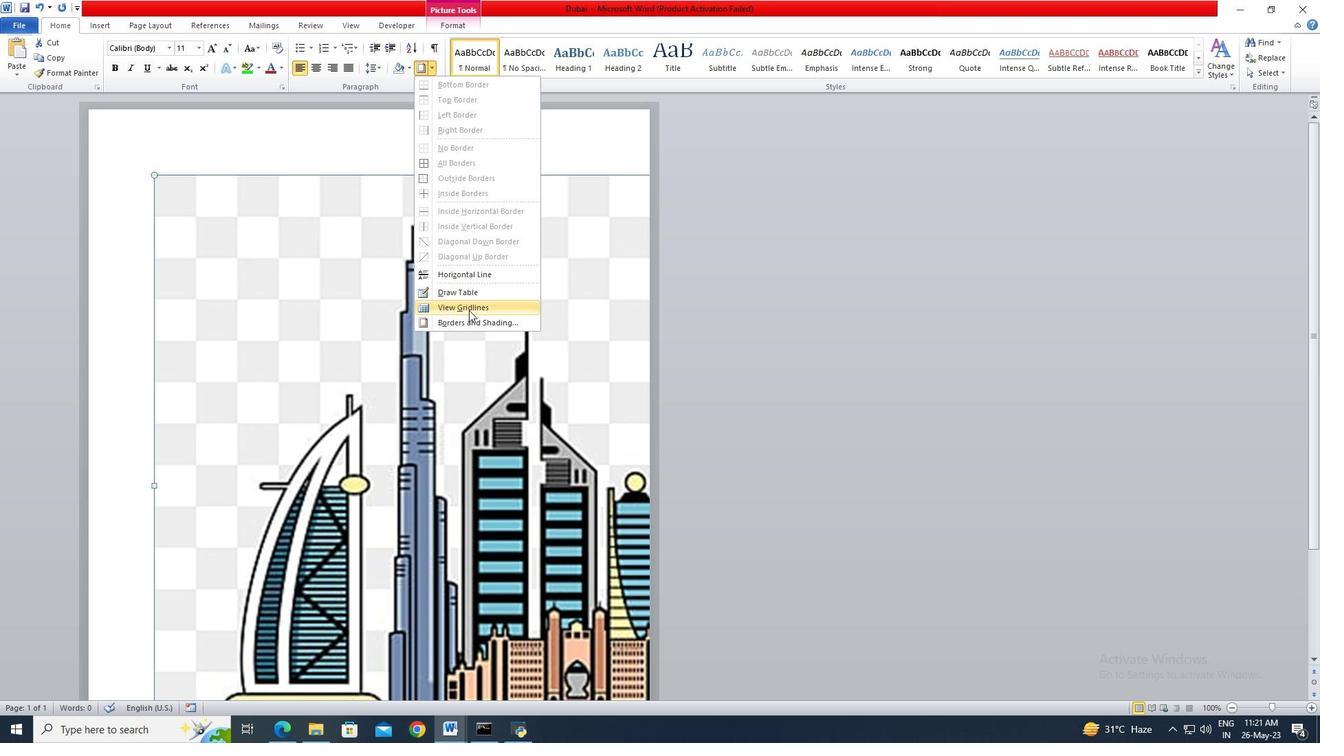 
Action: Mouse pressed left at (472, 328)
Screenshot: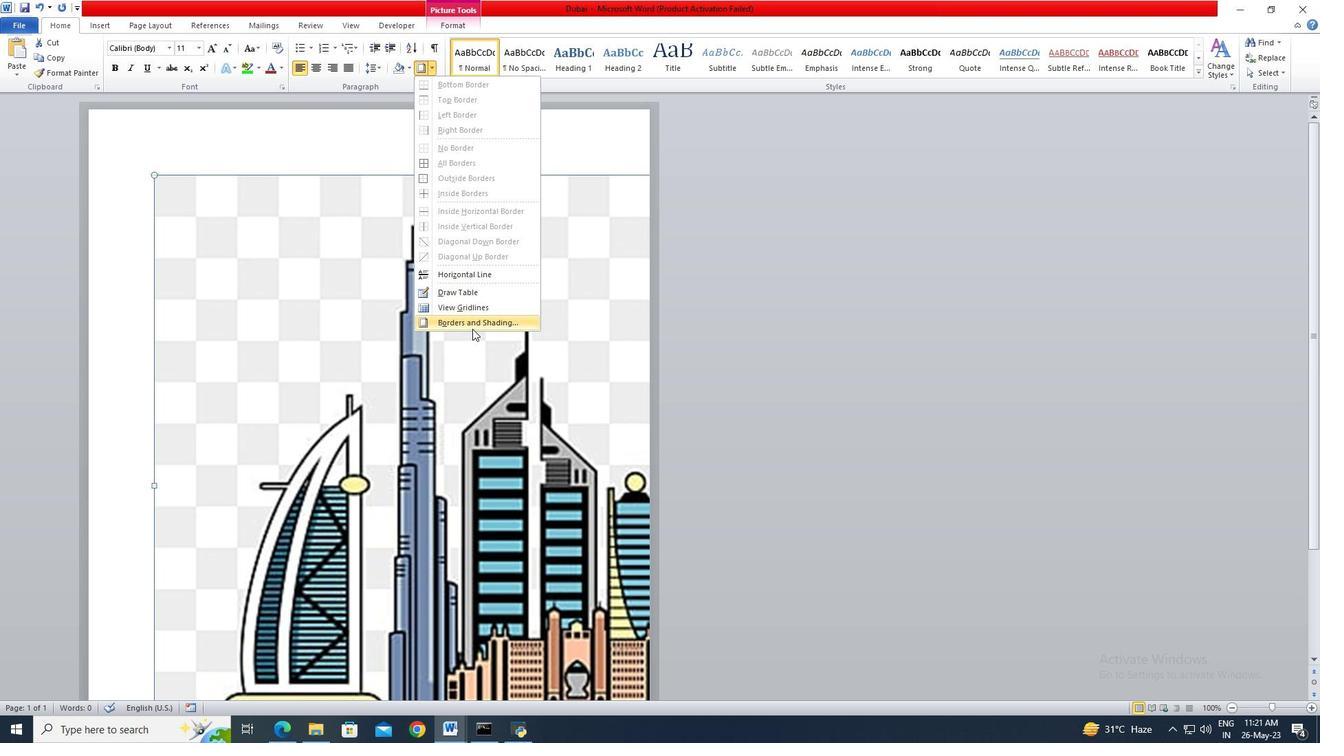
Action: Mouse moved to (503, 371)
Screenshot: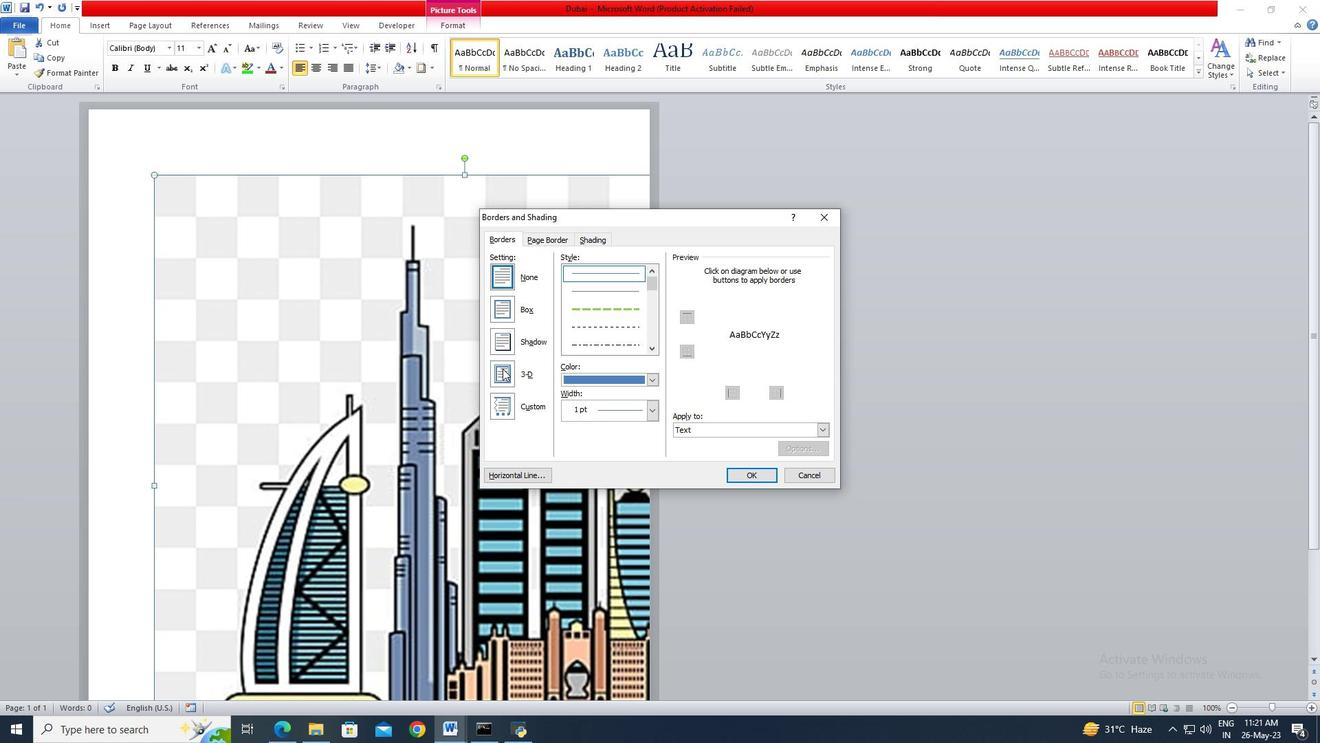 
Action: Mouse pressed left at (503, 371)
Screenshot: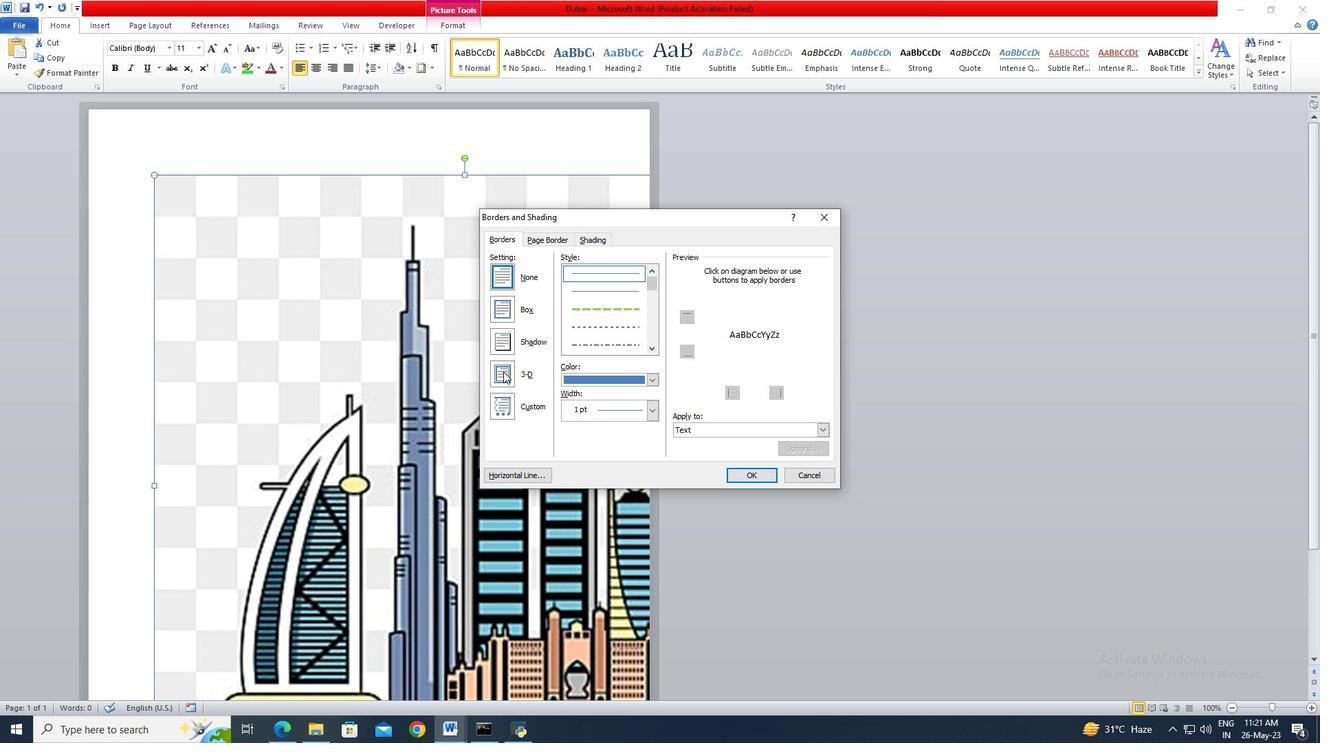 
Action: Mouse moved to (636, 328)
Screenshot: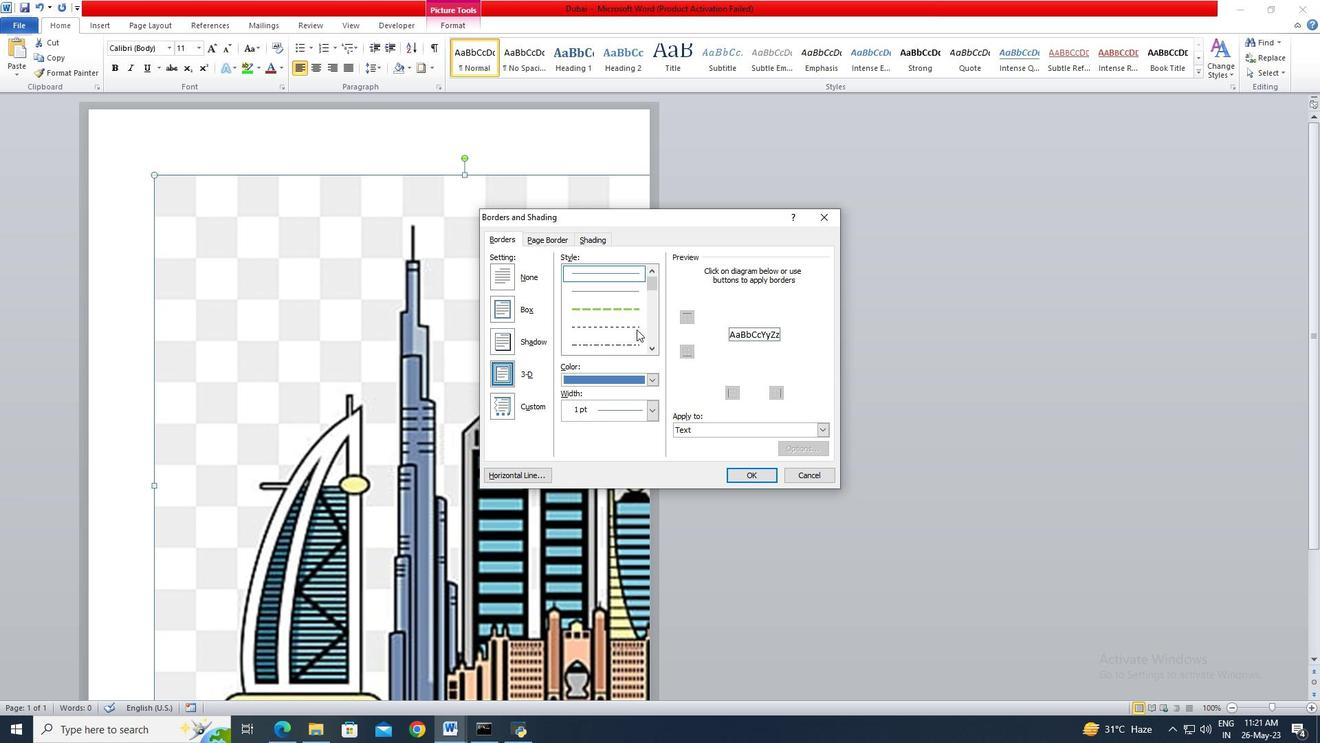 
Action: Mouse pressed left at (636, 328)
Screenshot: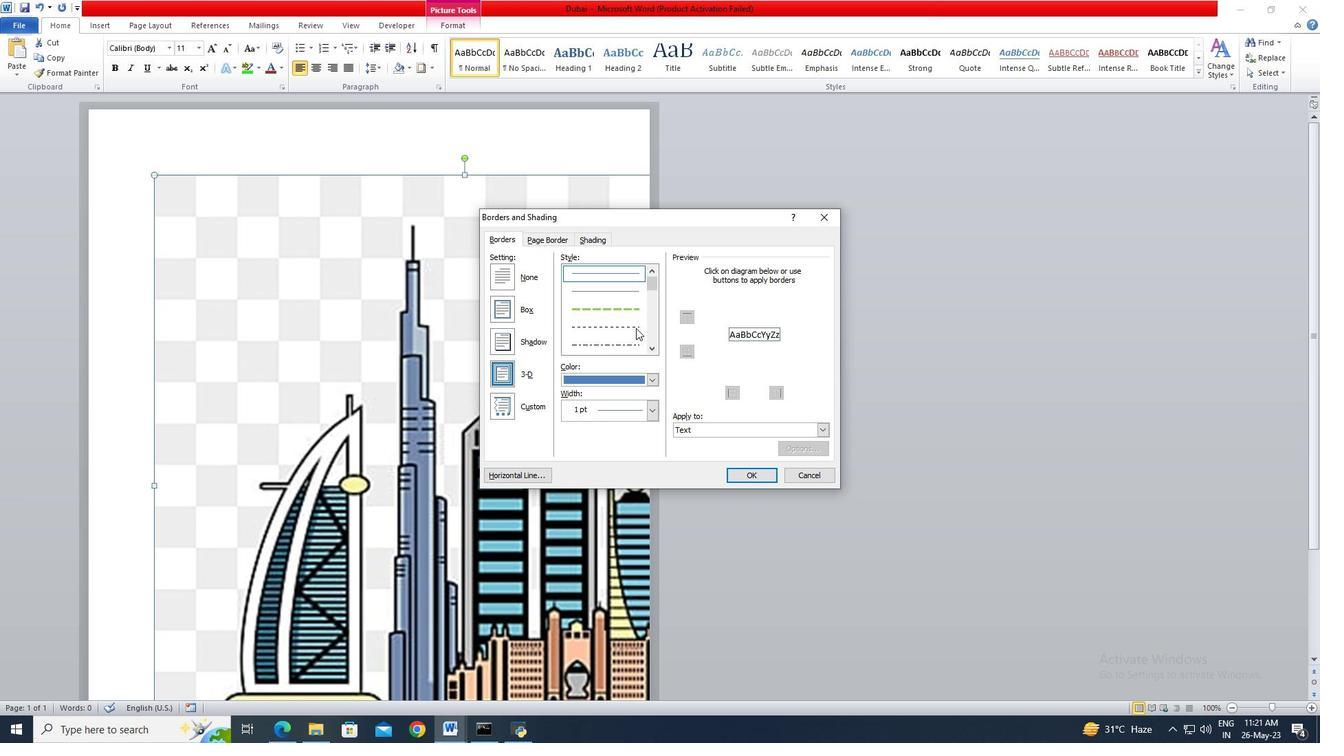 
Action: Mouse moved to (652, 374)
Screenshot: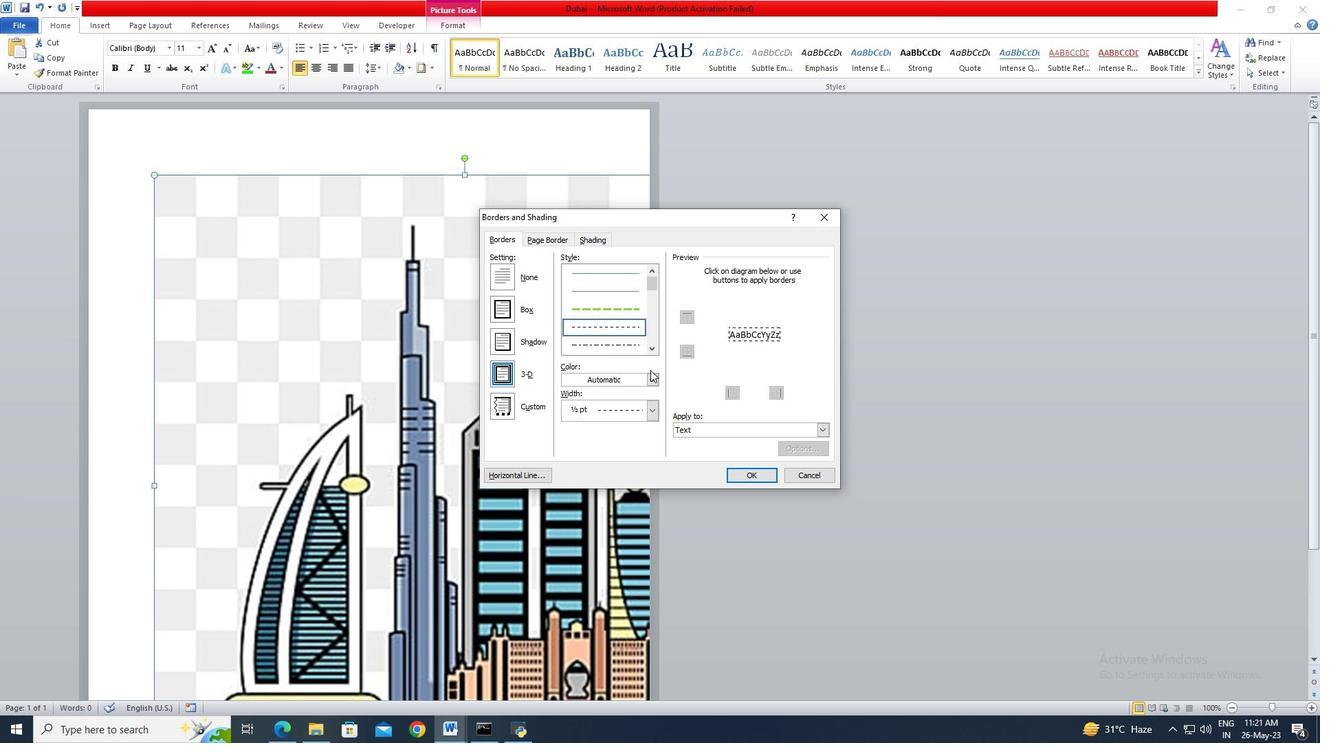 
Action: Mouse pressed left at (652, 374)
Screenshot: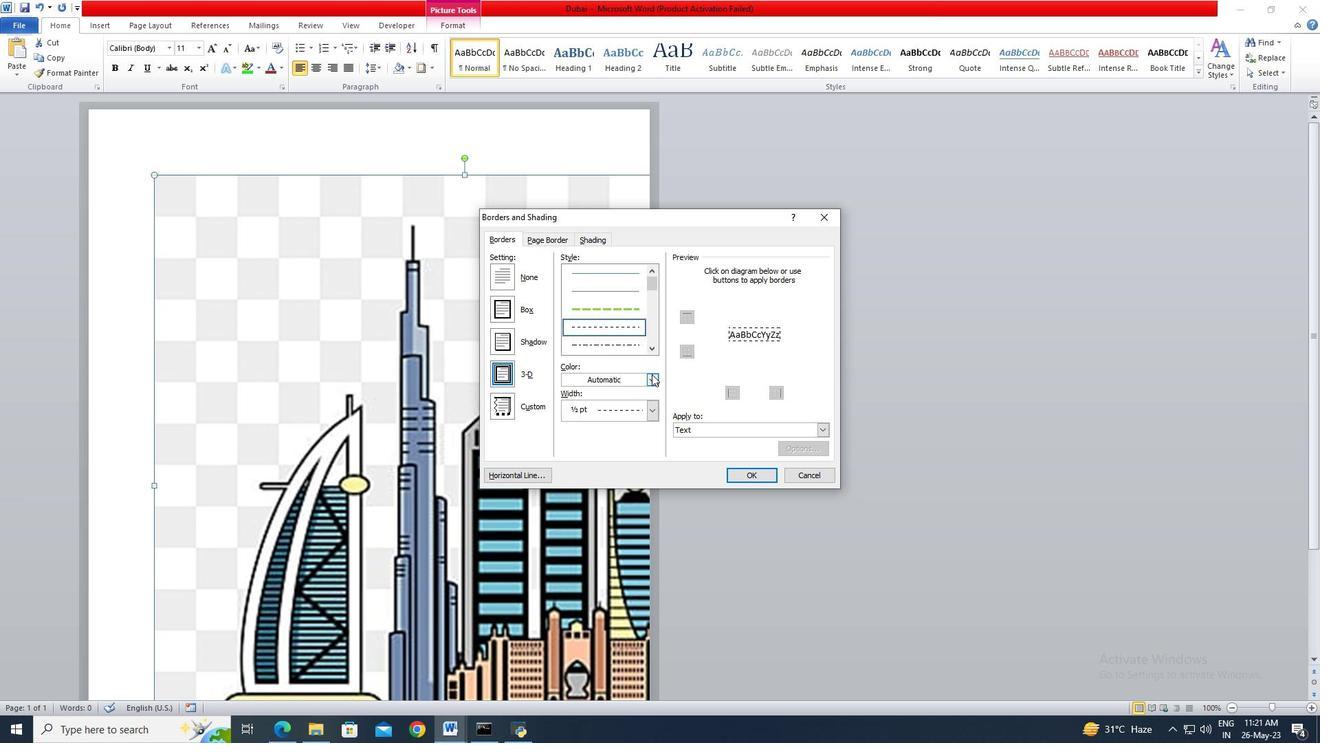 
Action: Mouse moved to (604, 493)
Screenshot: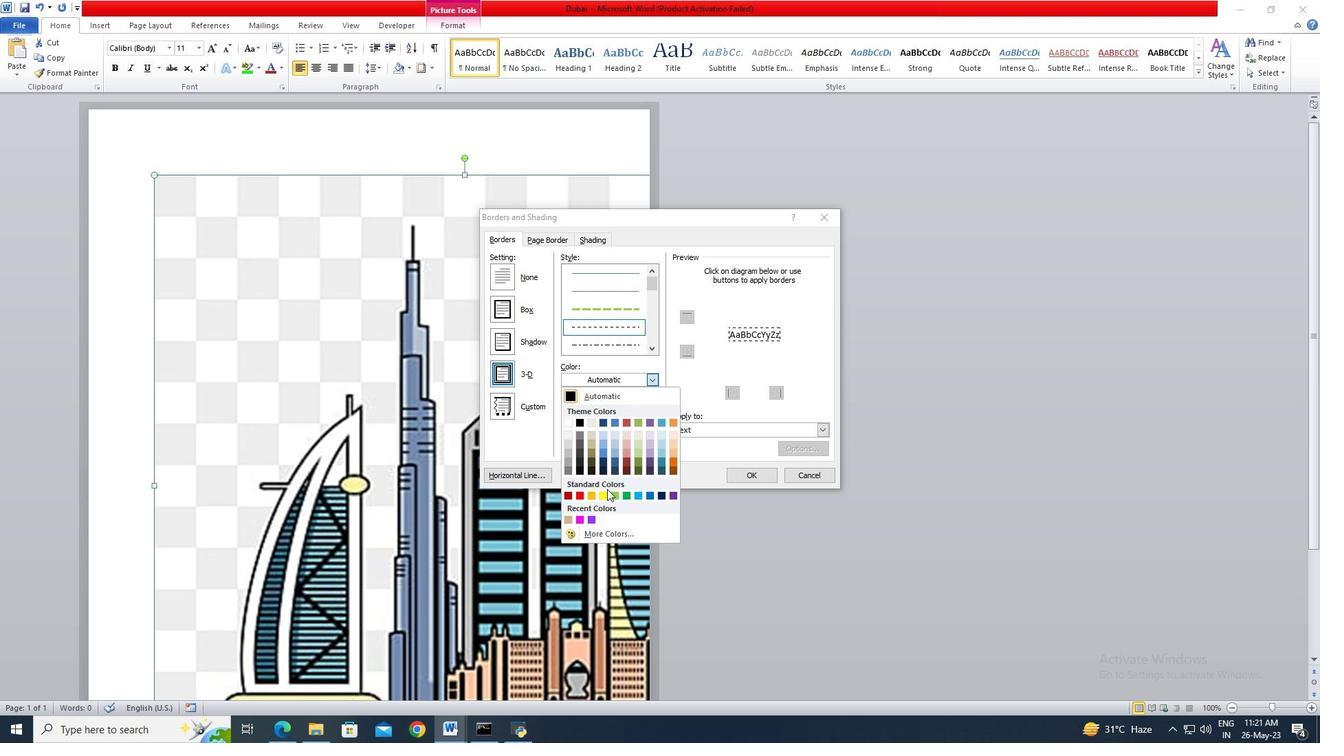 
Action: Mouse pressed left at (604, 493)
Screenshot: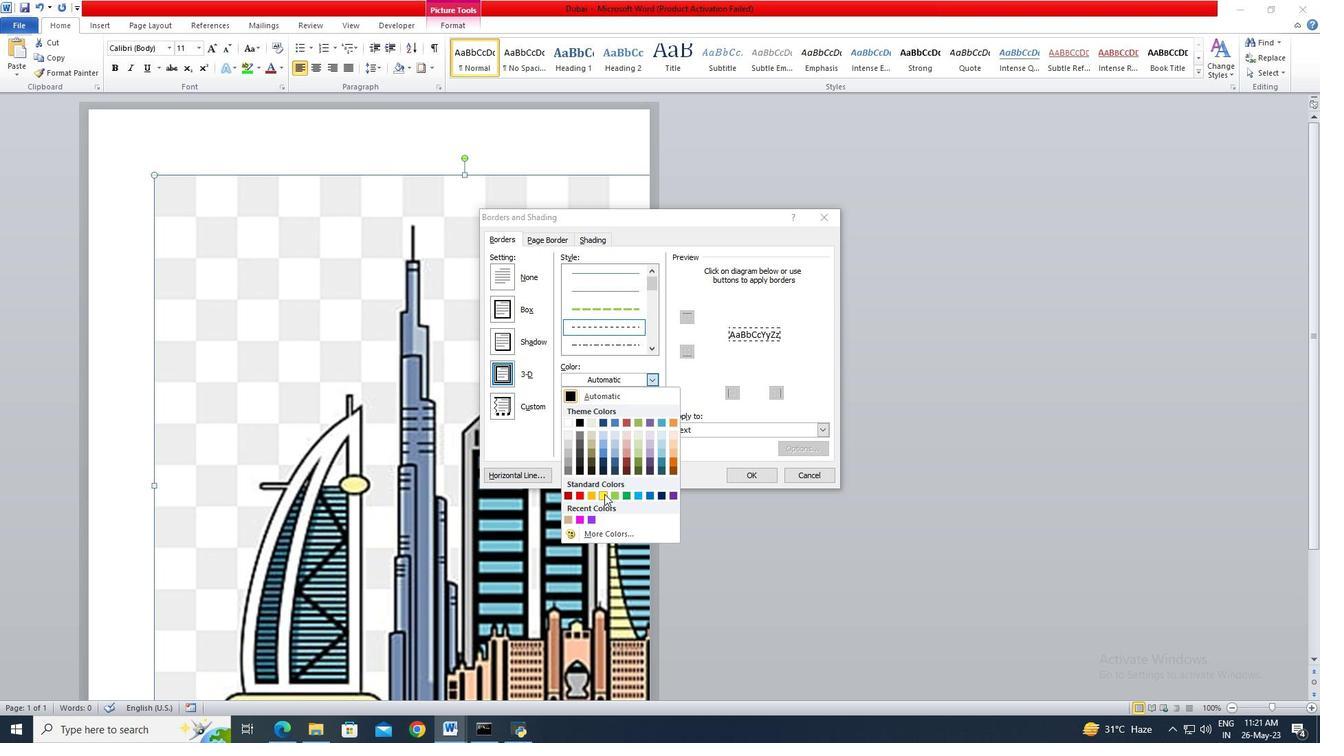 
Action: Mouse moved to (651, 416)
Screenshot: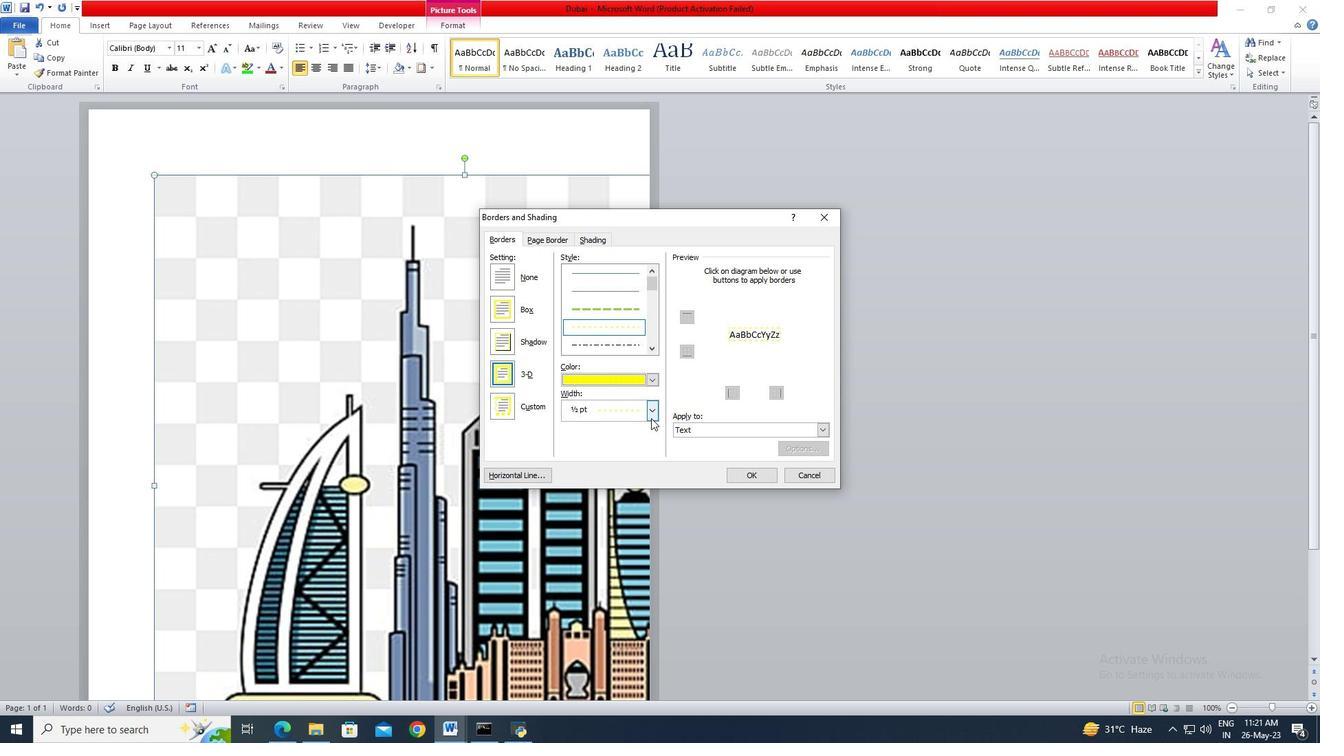 
Action: Mouse pressed left at (651, 416)
Screenshot: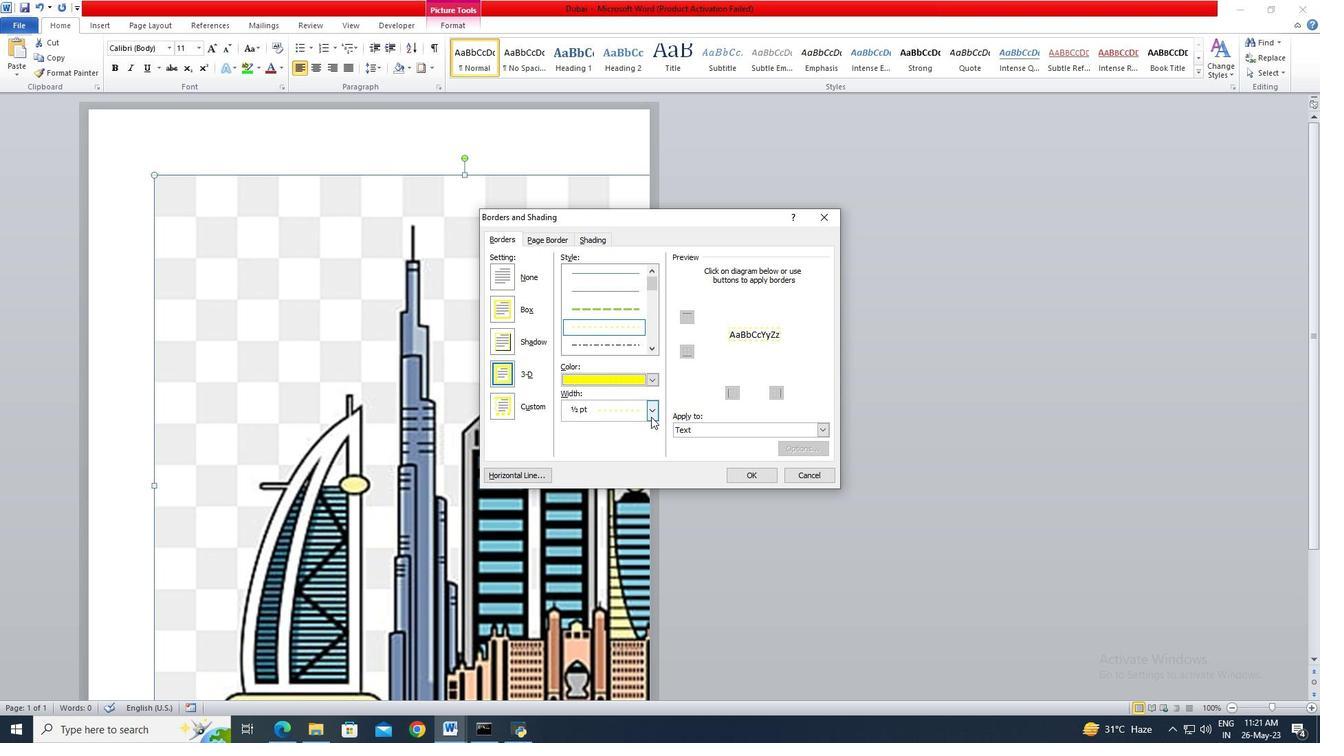 
Action: Mouse moved to (639, 480)
Screenshot: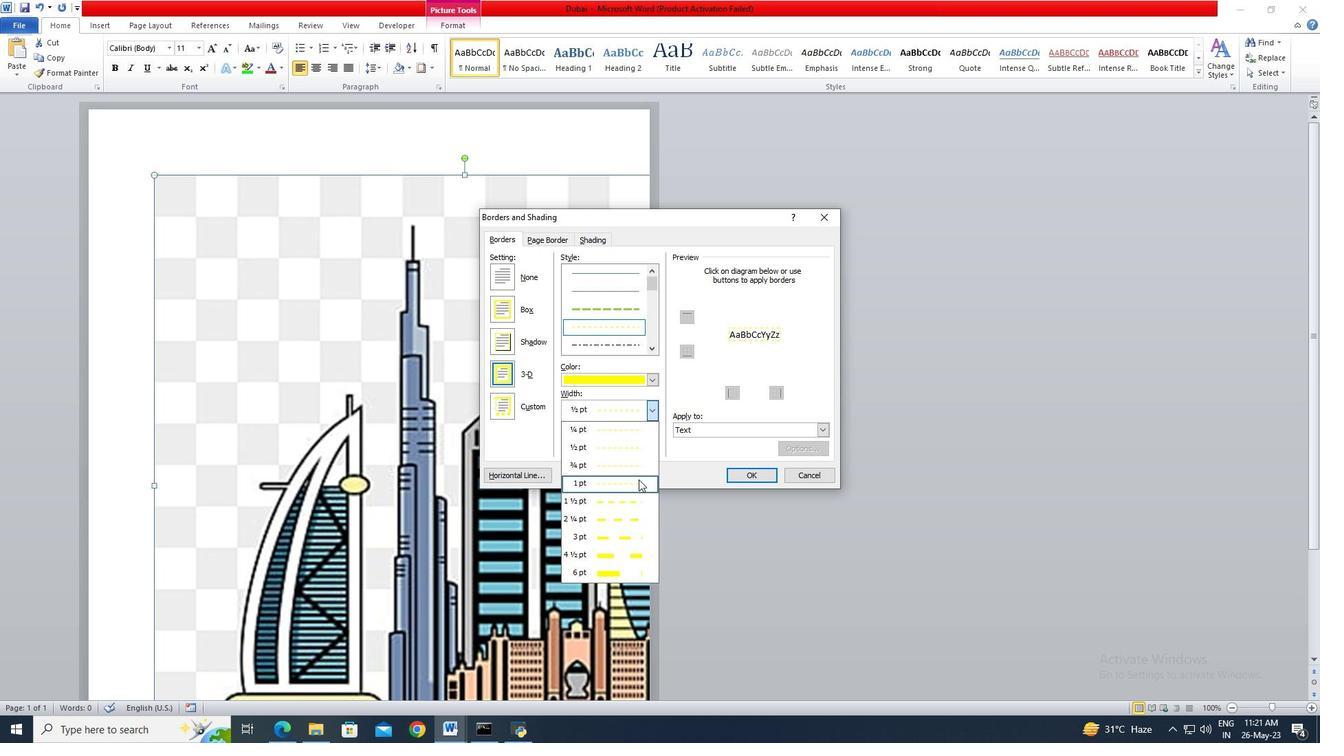 
Action: Mouse pressed left at (639, 480)
Screenshot: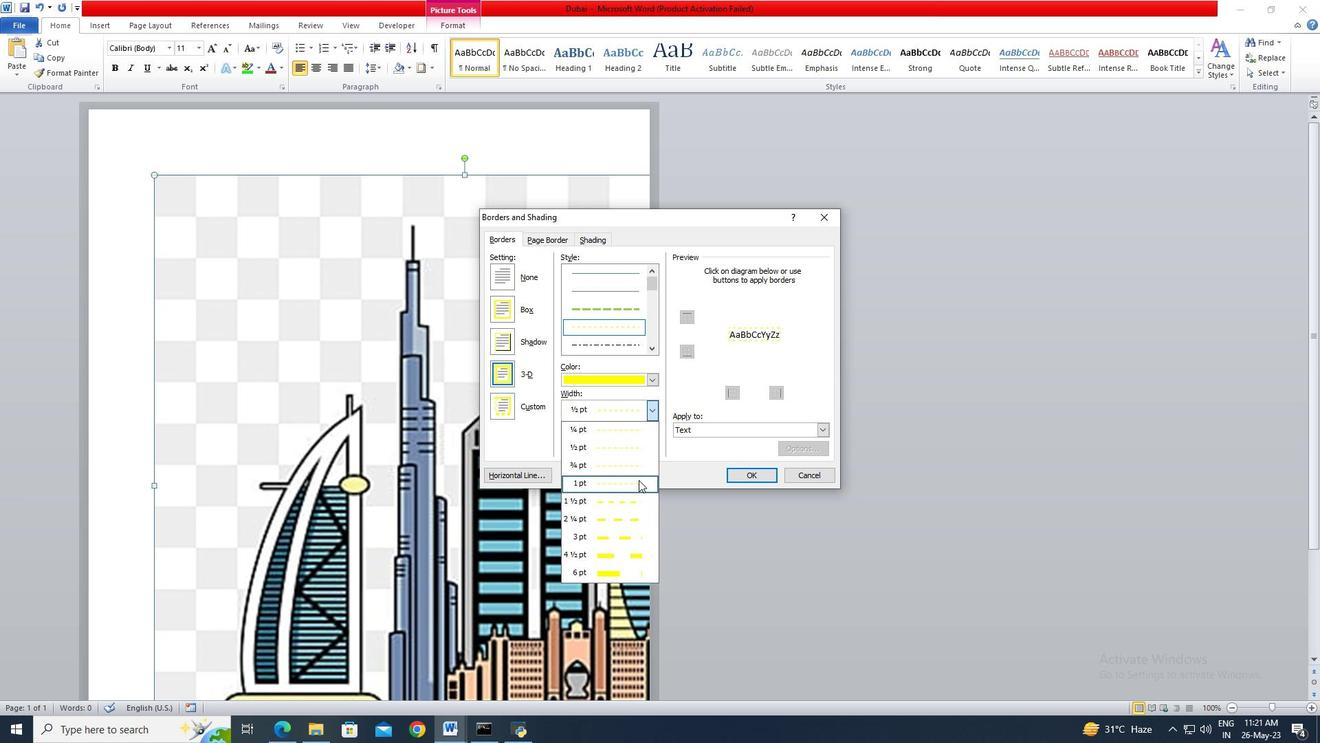
Action: Mouse moved to (749, 478)
Screenshot: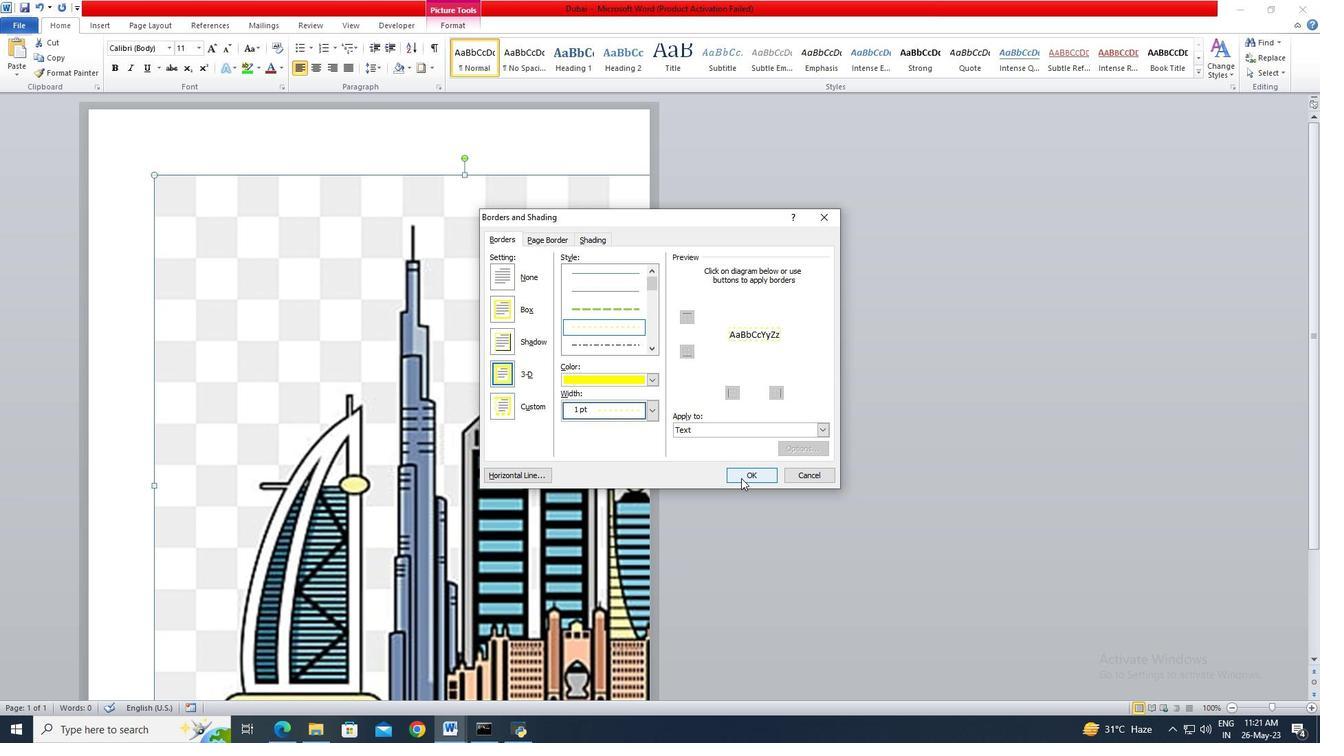 
Action: Mouse pressed left at (749, 478)
Screenshot: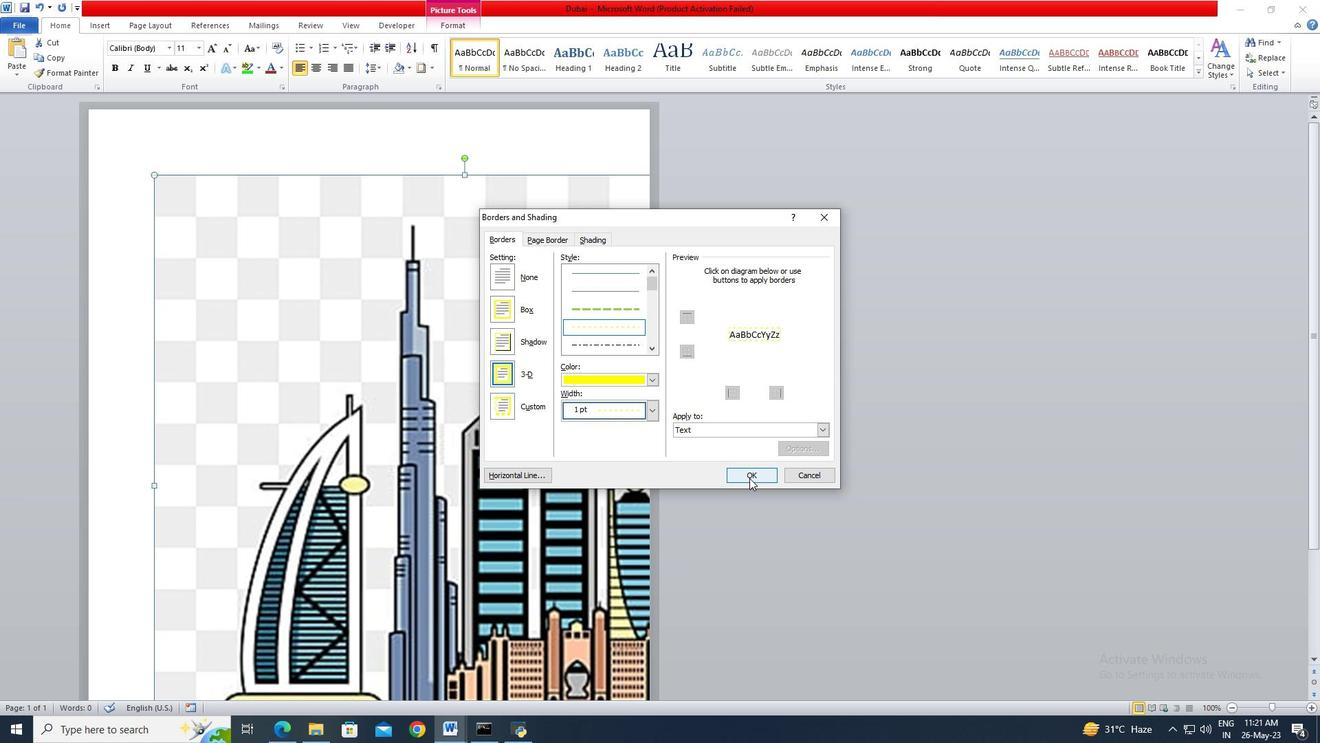 
